 Task: Add a condition where "Channel Is Slack direct message" in unsolved tickets in your groups.
Action: Mouse moved to (141, 423)
Screenshot: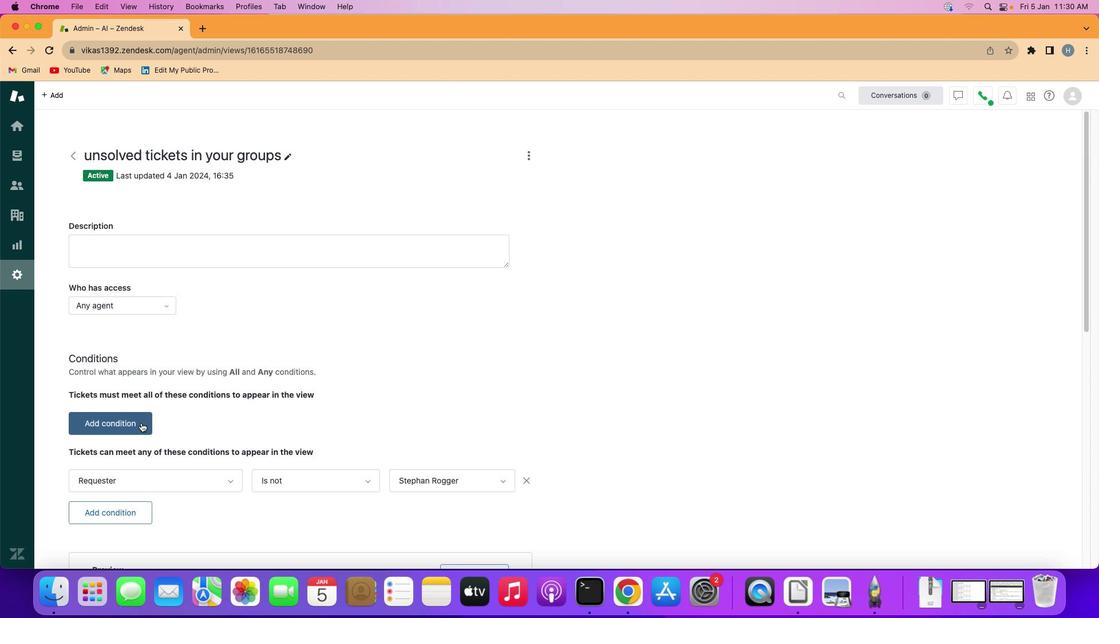 
Action: Mouse pressed left at (141, 423)
Screenshot: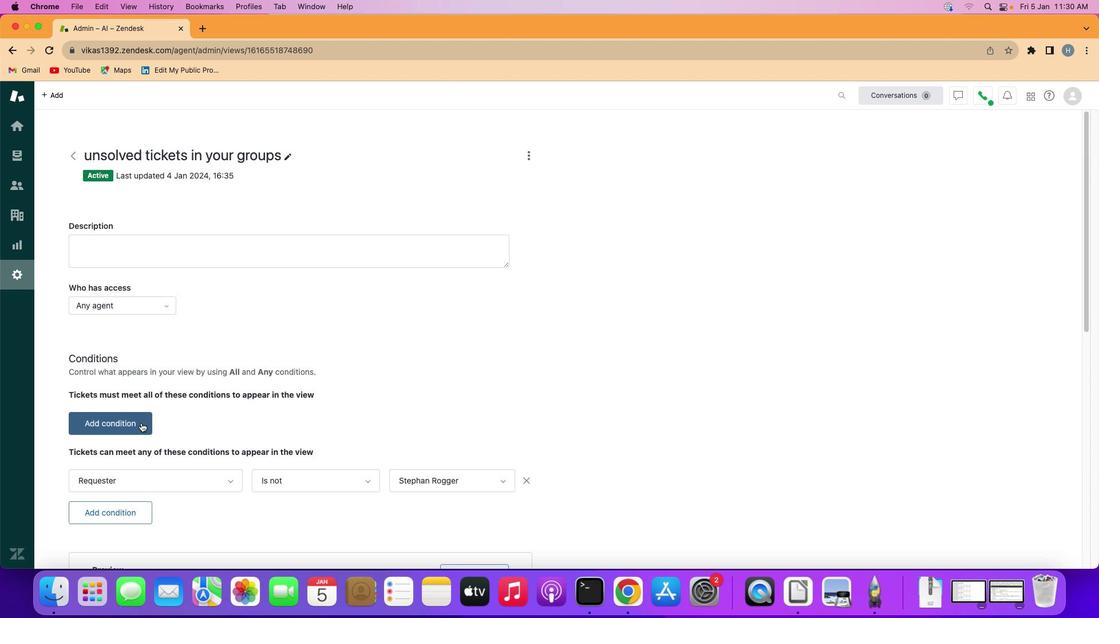 
Action: Mouse moved to (187, 427)
Screenshot: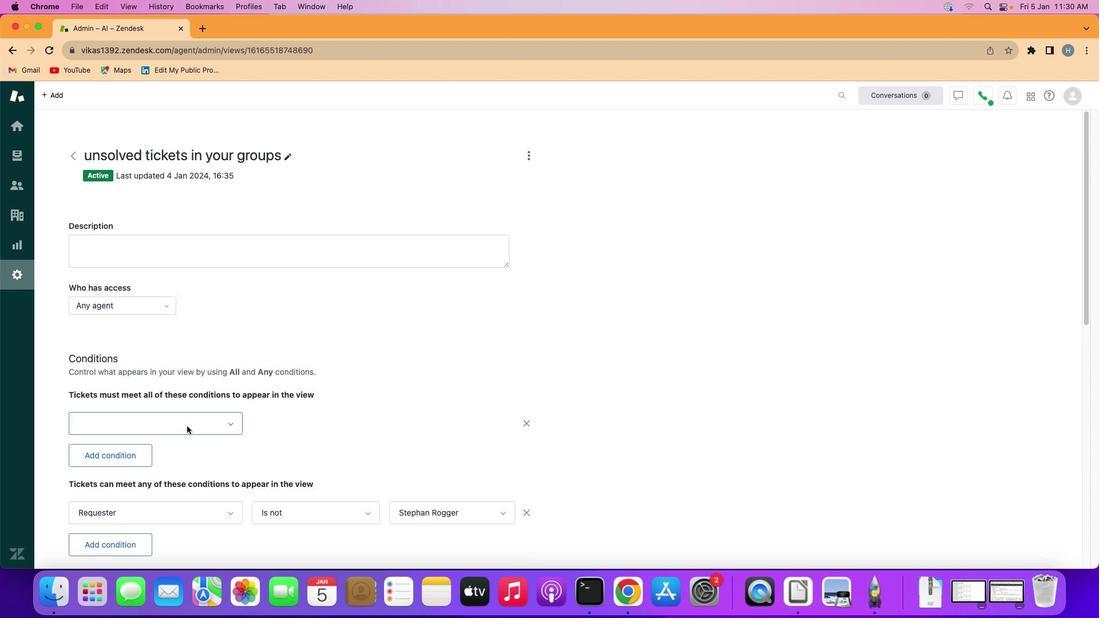 
Action: Mouse pressed left at (187, 427)
Screenshot: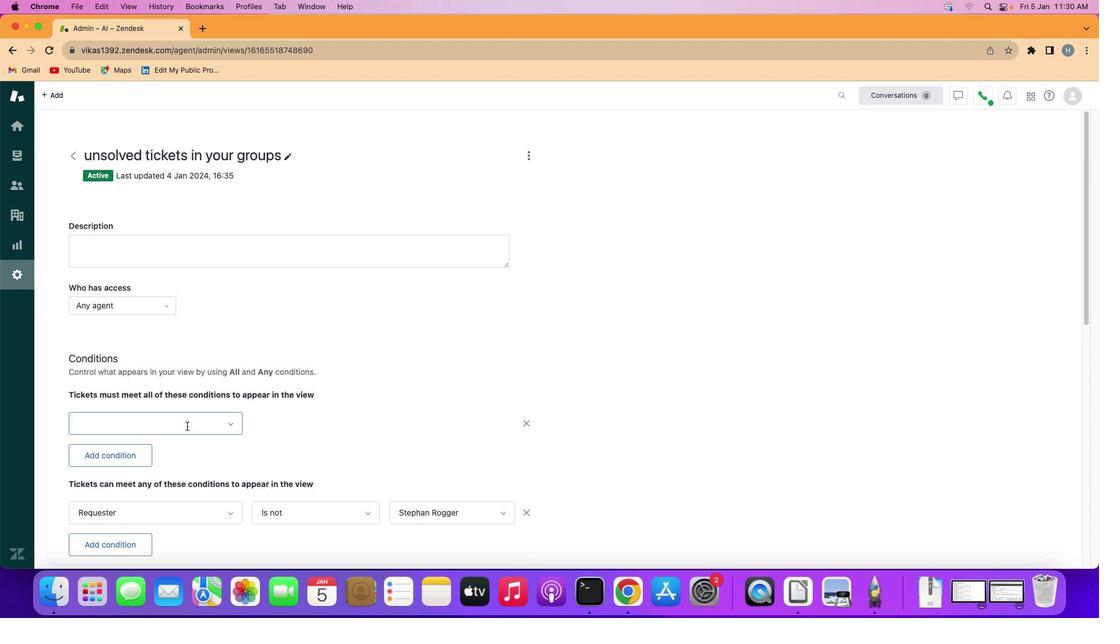 
Action: Mouse moved to (164, 325)
Screenshot: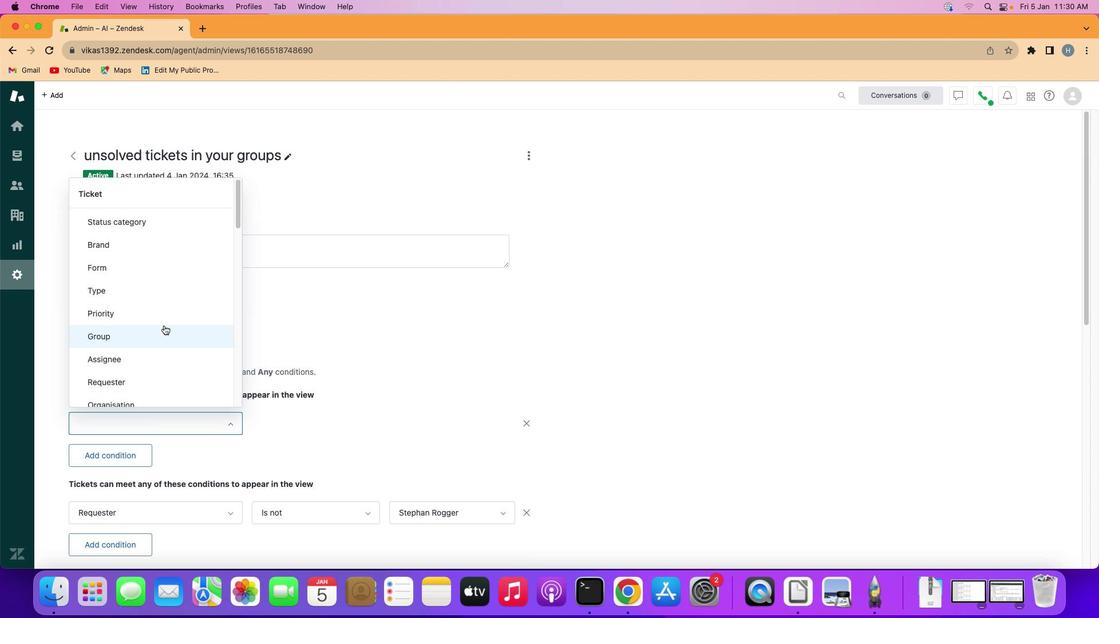 
Action: Mouse scrolled (164, 325) with delta (0, 0)
Screenshot: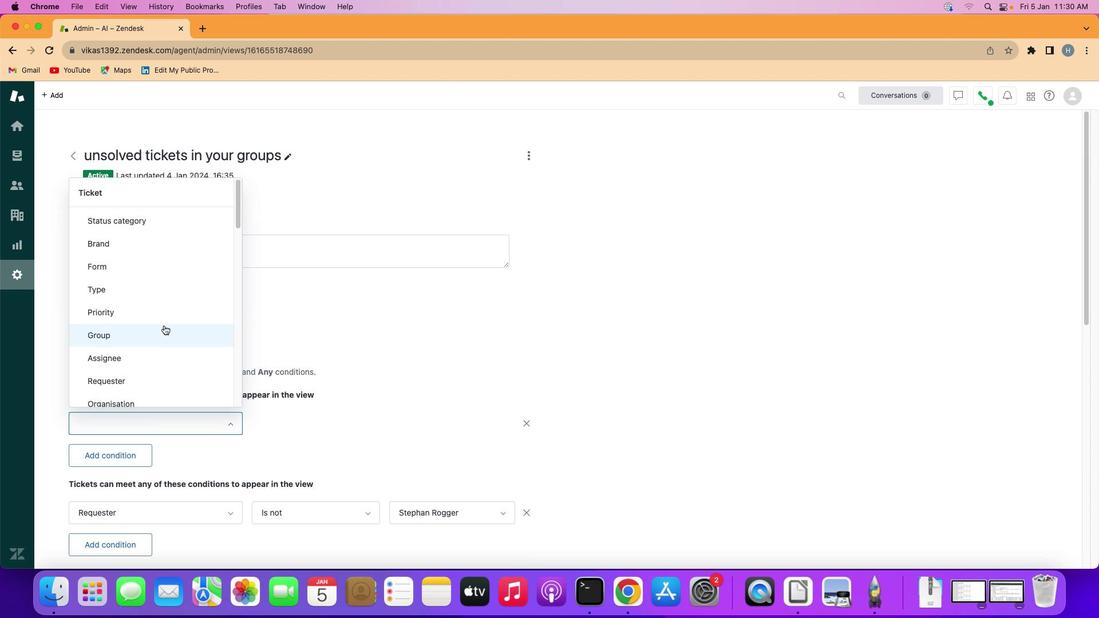 
Action: Mouse scrolled (164, 325) with delta (0, 0)
Screenshot: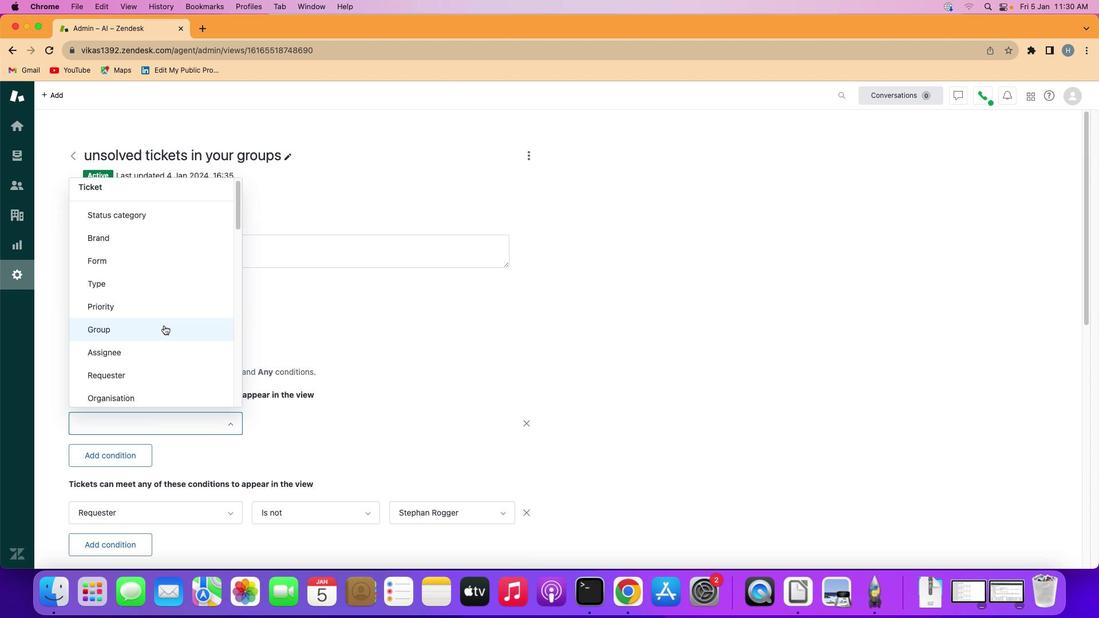 
Action: Mouse scrolled (164, 325) with delta (0, 0)
Screenshot: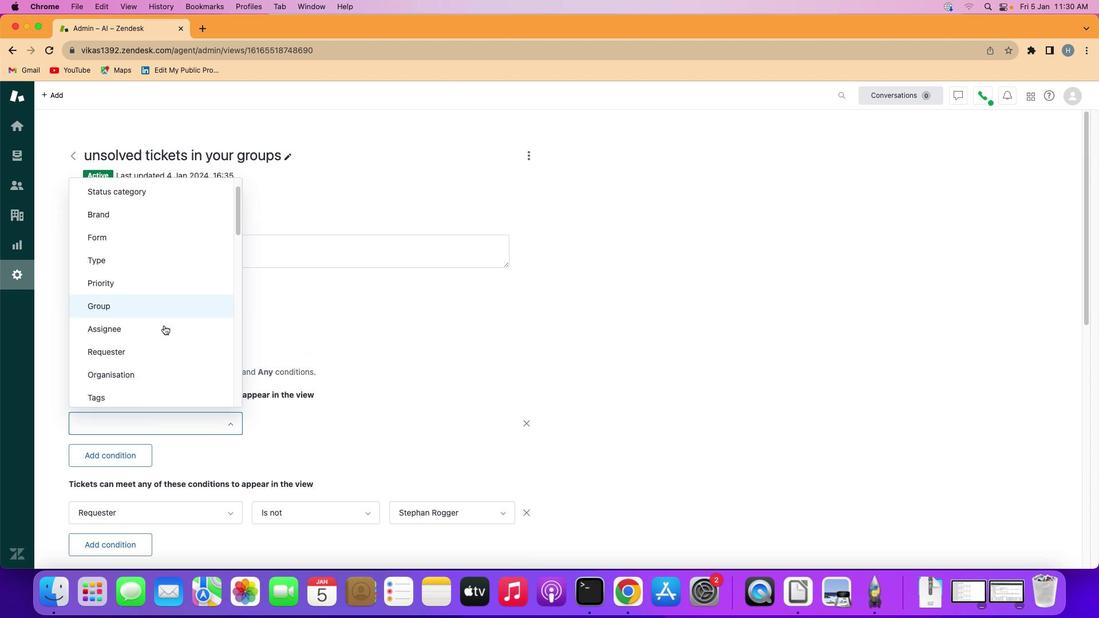 
Action: Mouse scrolled (164, 325) with delta (0, 0)
Screenshot: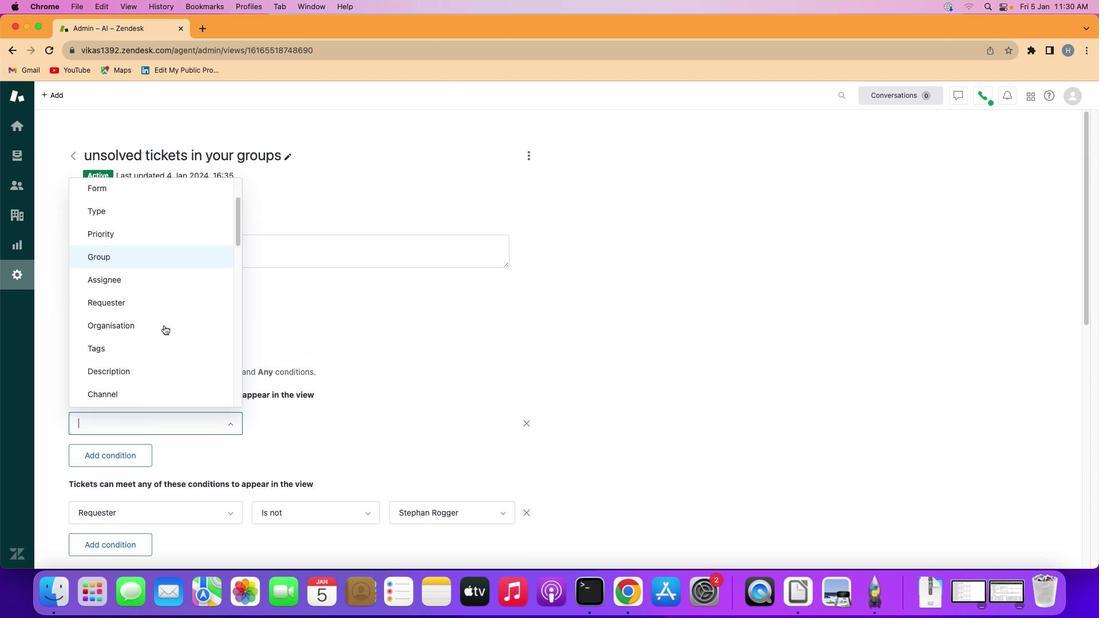
Action: Mouse scrolled (164, 325) with delta (0, 0)
Screenshot: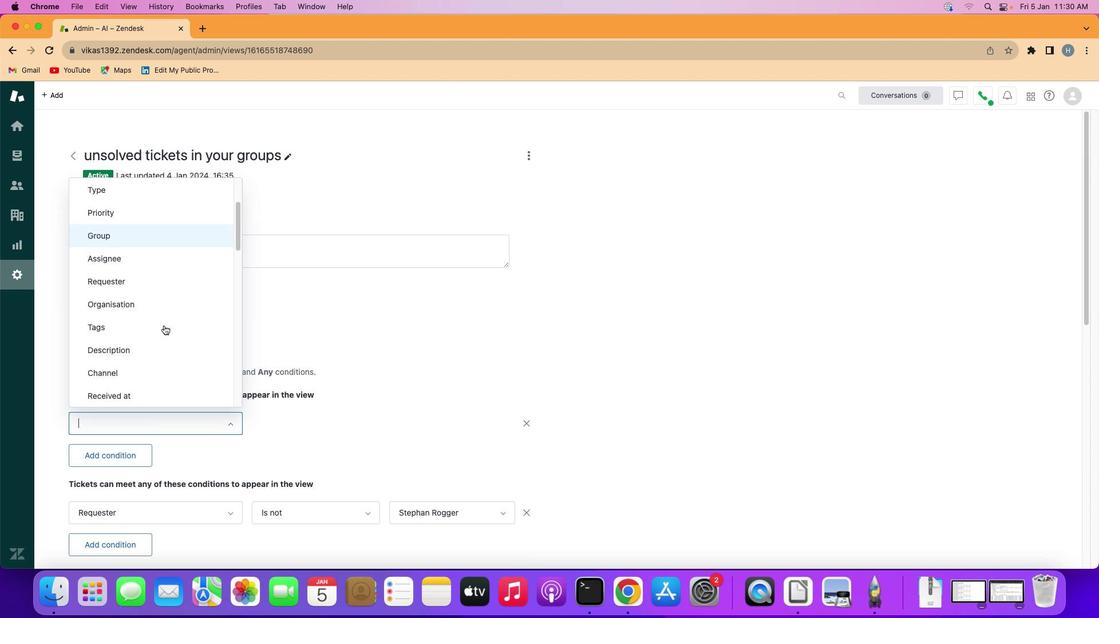 
Action: Mouse scrolled (164, 325) with delta (0, 0)
Screenshot: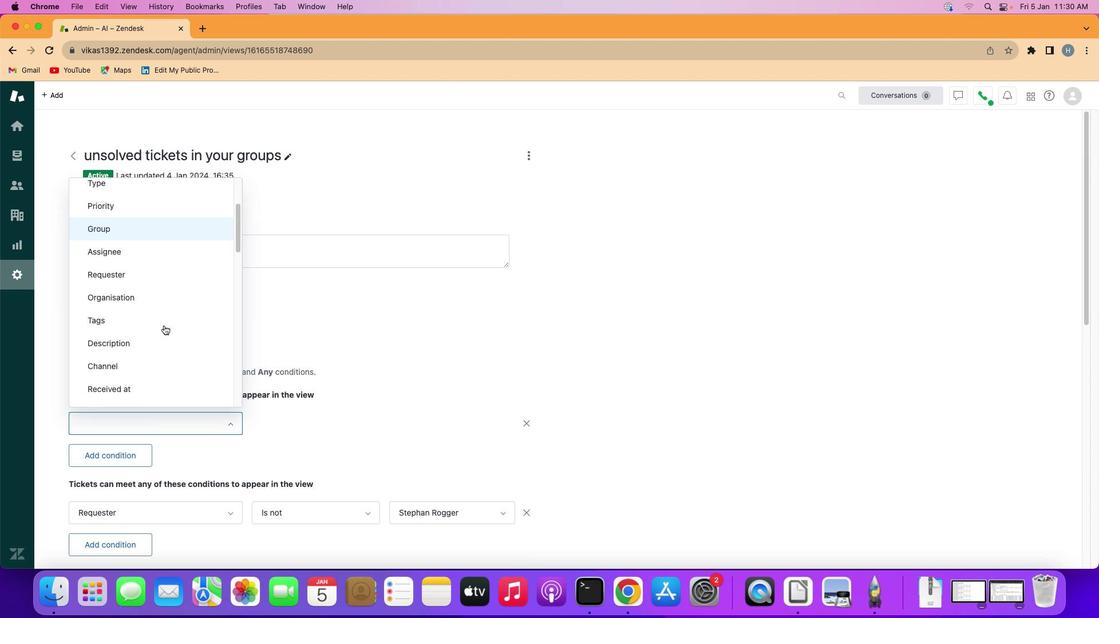 
Action: Mouse scrolled (164, 325) with delta (0, 0)
Screenshot: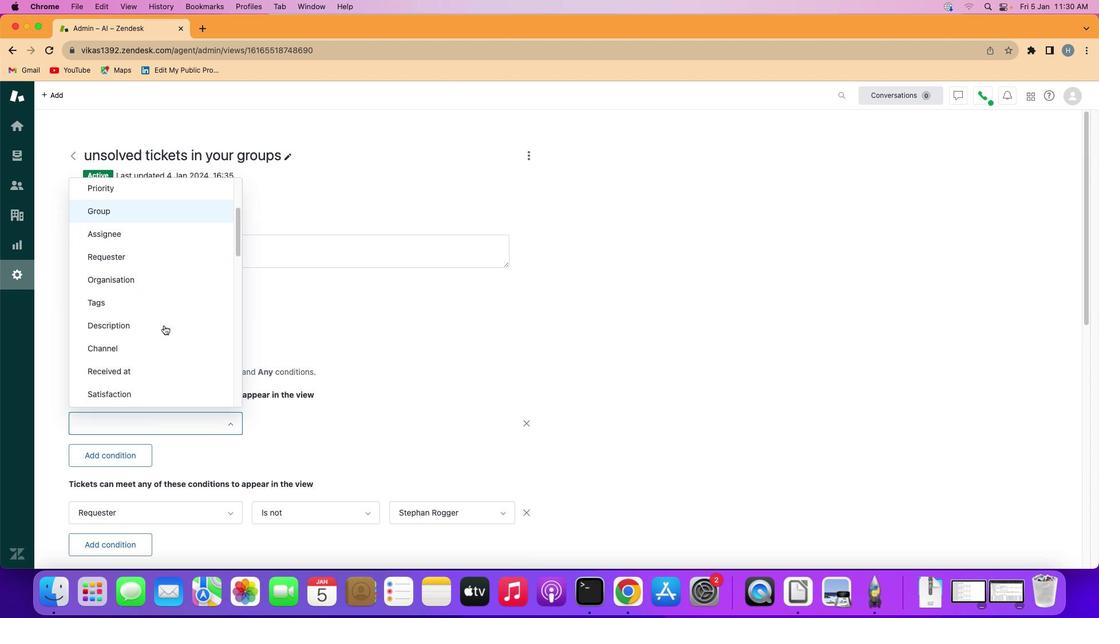 
Action: Mouse scrolled (164, 325) with delta (0, 0)
Screenshot: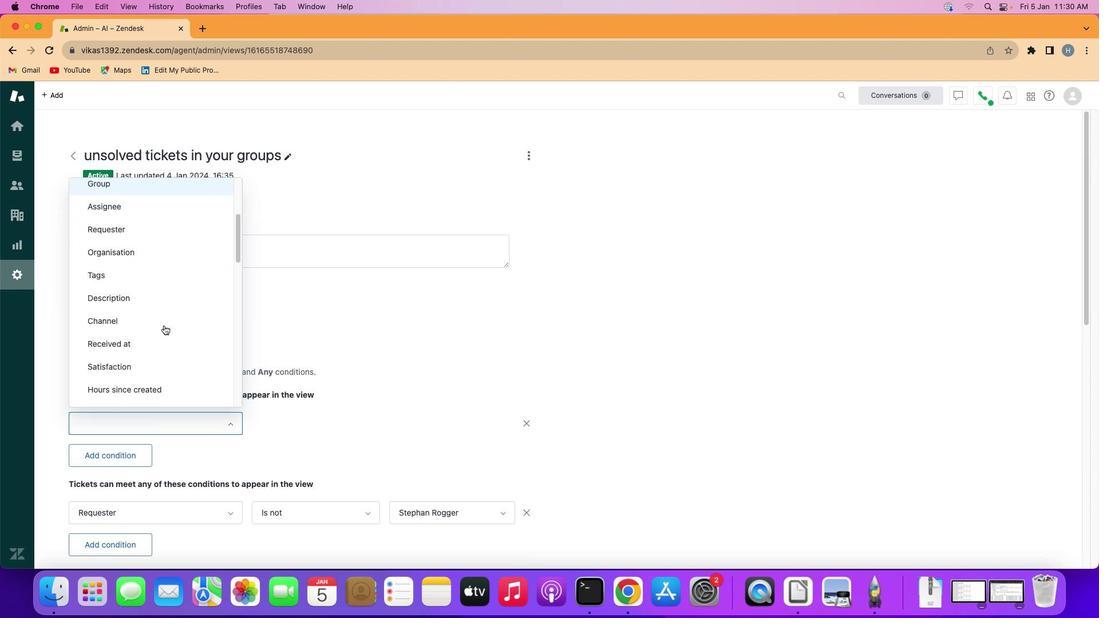 
Action: Mouse scrolled (164, 325) with delta (0, 0)
Screenshot: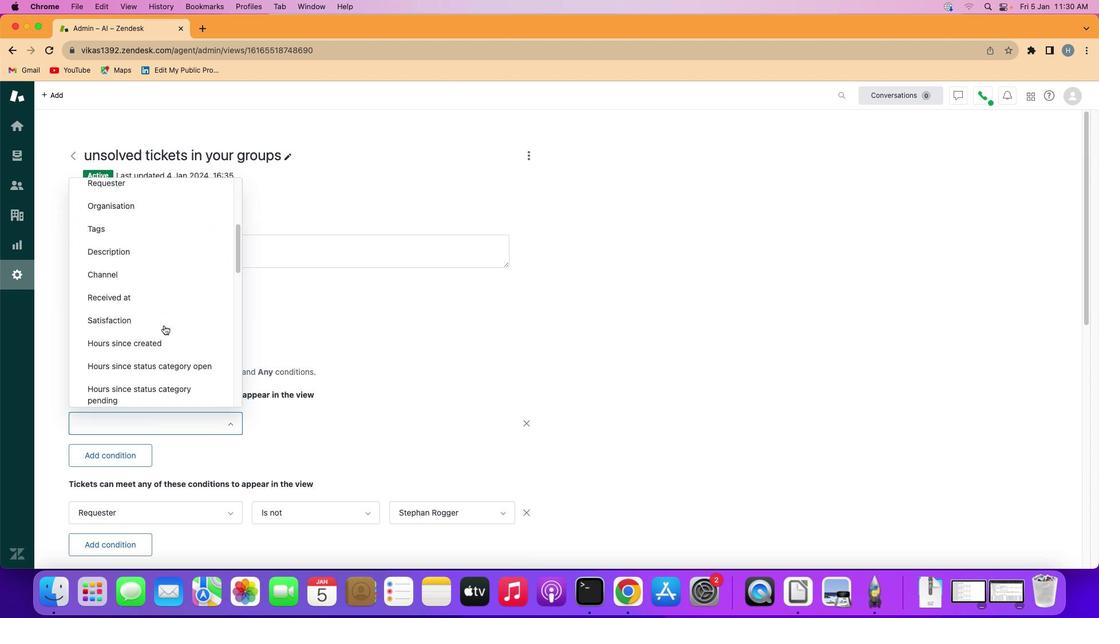 
Action: Mouse moved to (170, 248)
Screenshot: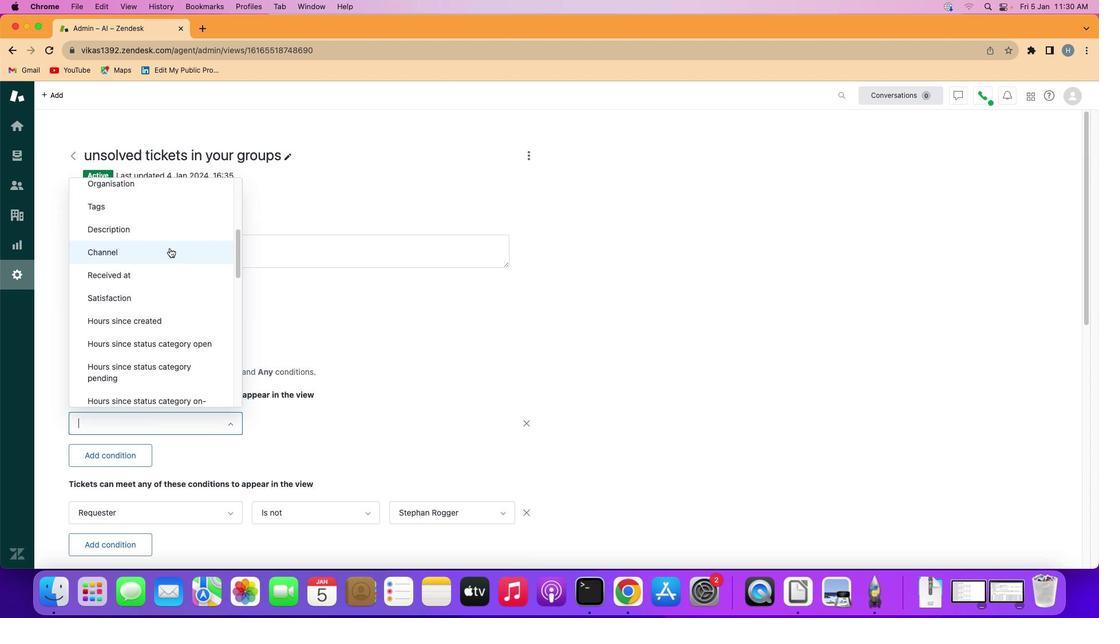 
Action: Mouse pressed left at (170, 248)
Screenshot: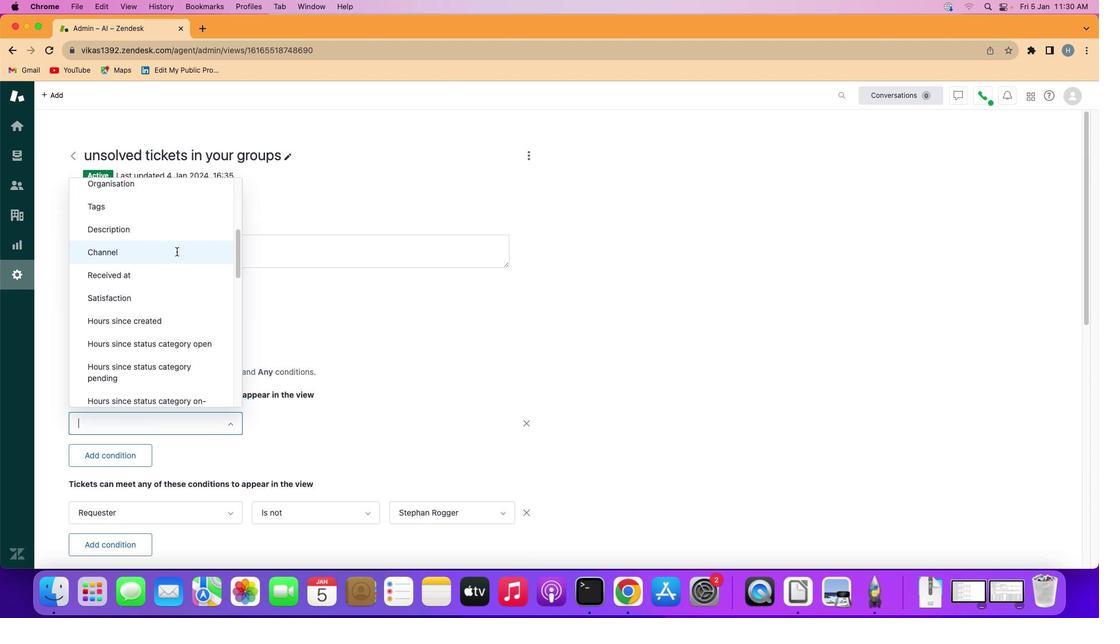 
Action: Mouse moved to (316, 429)
Screenshot: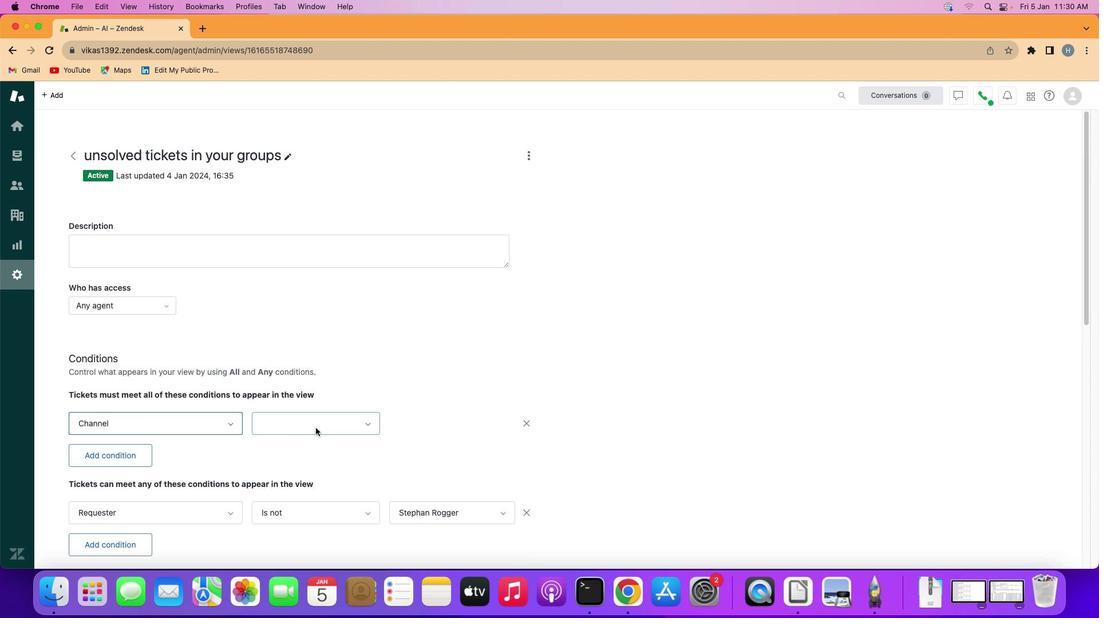 
Action: Mouse pressed left at (316, 429)
Screenshot: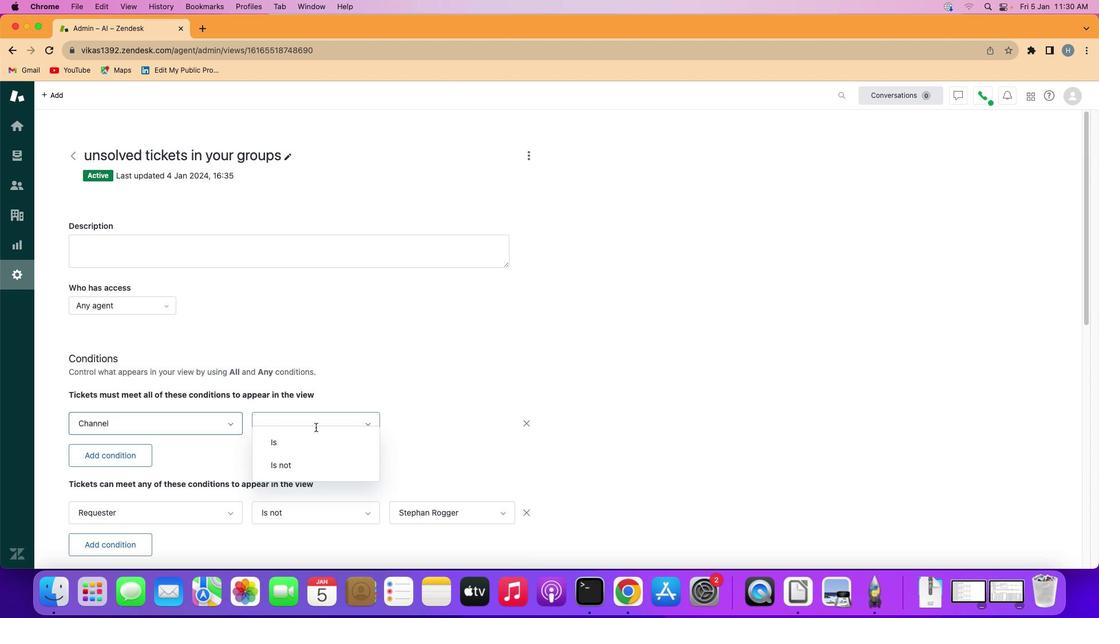 
Action: Mouse moved to (309, 447)
Screenshot: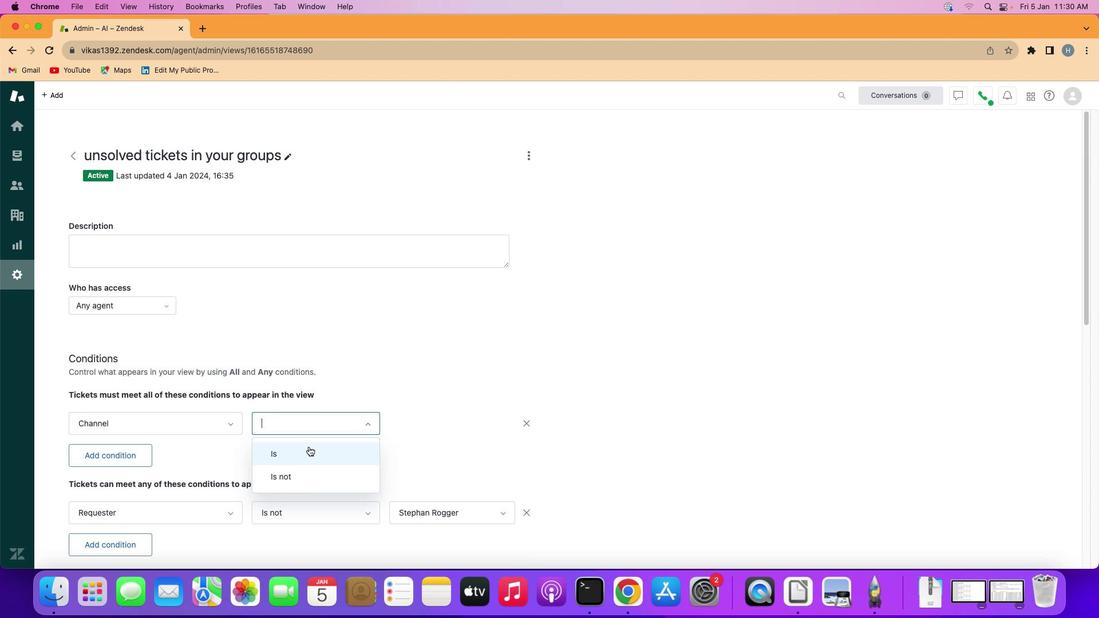
Action: Mouse pressed left at (309, 447)
Screenshot: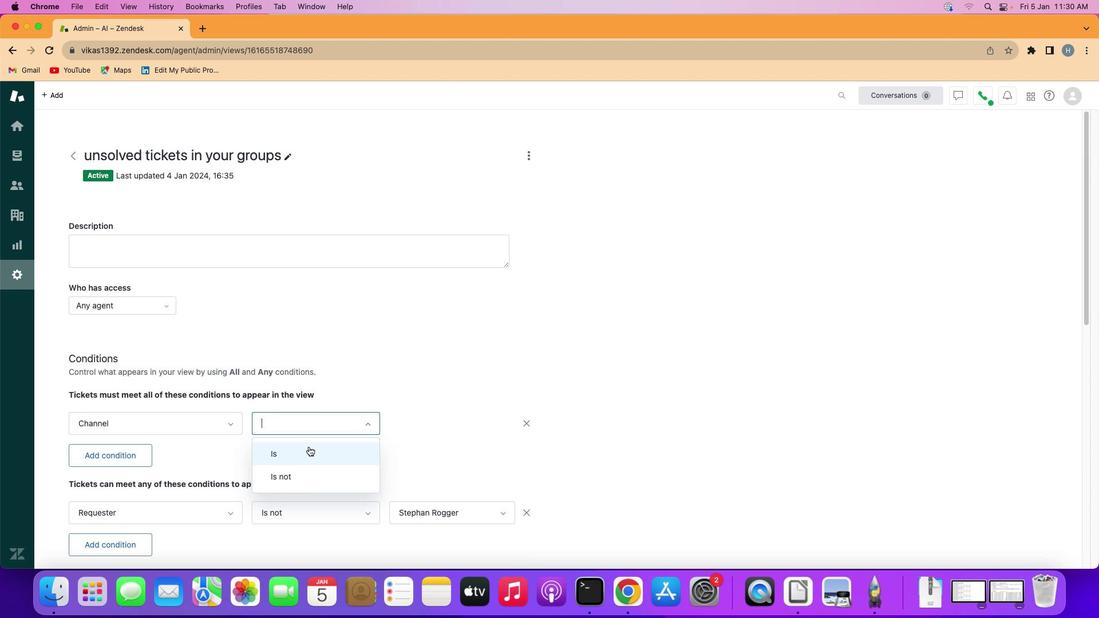
Action: Mouse moved to (447, 423)
Screenshot: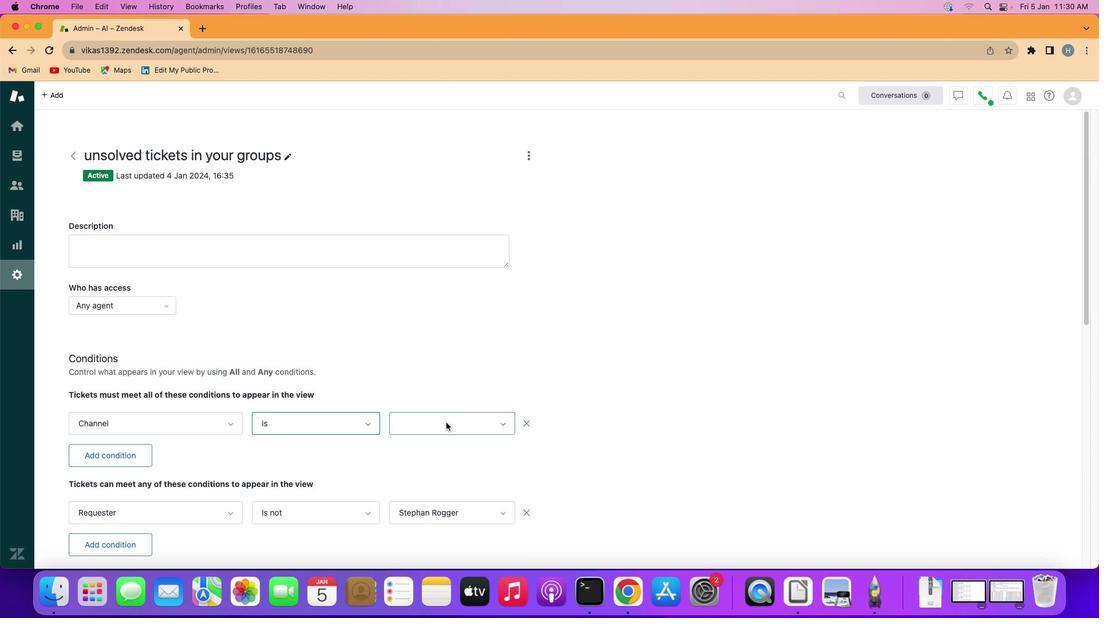 
Action: Mouse pressed left at (447, 423)
Screenshot: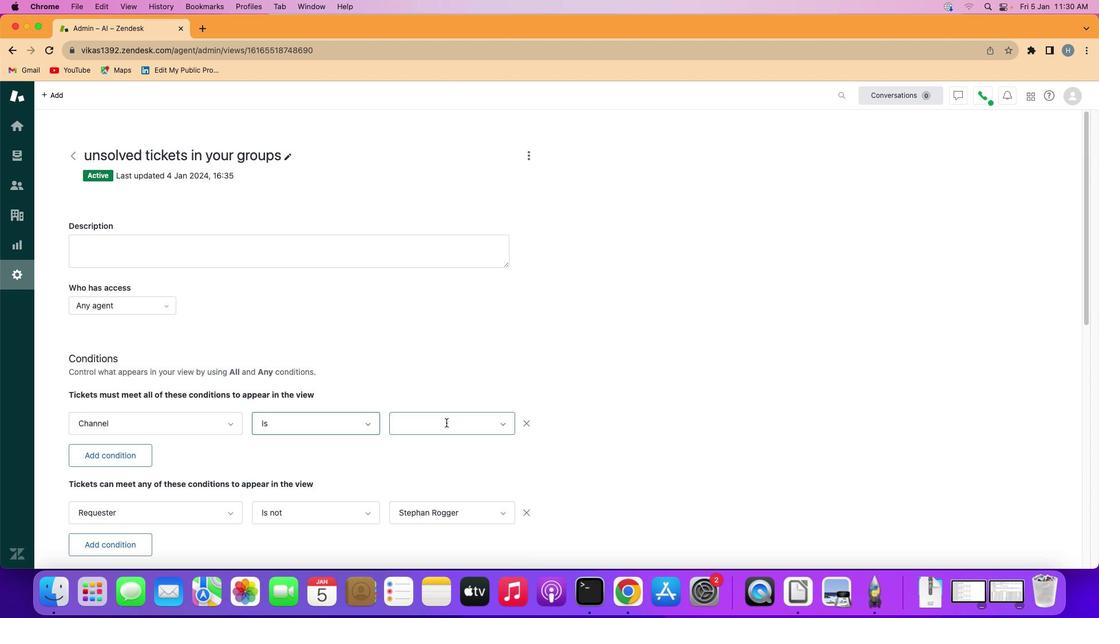 
Action: Mouse moved to (456, 316)
Screenshot: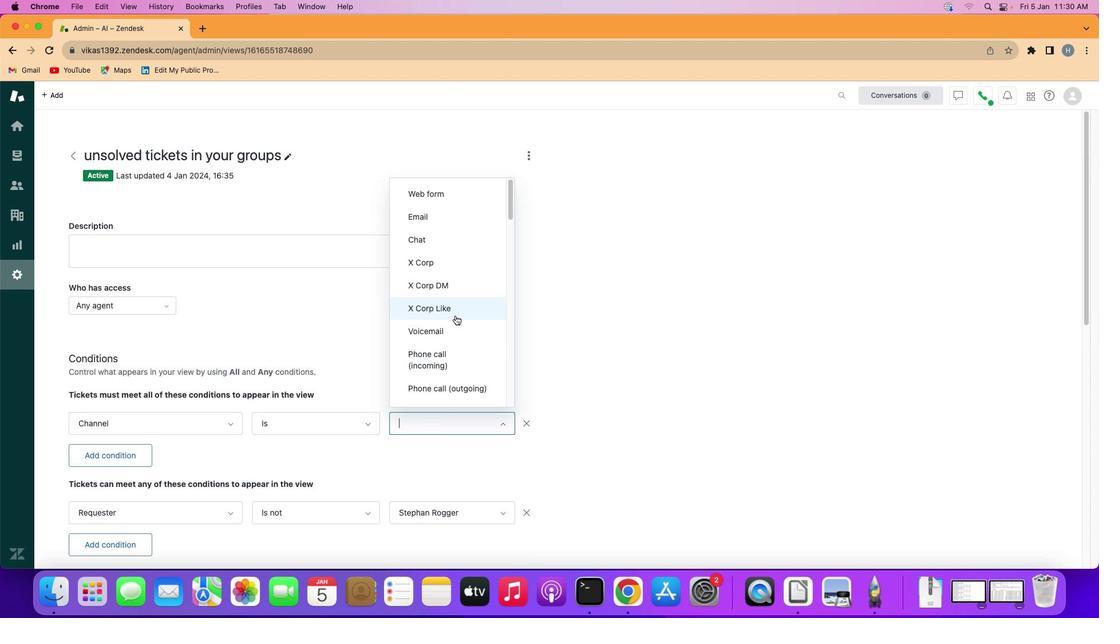 
Action: Mouse scrolled (456, 316) with delta (0, 0)
Screenshot: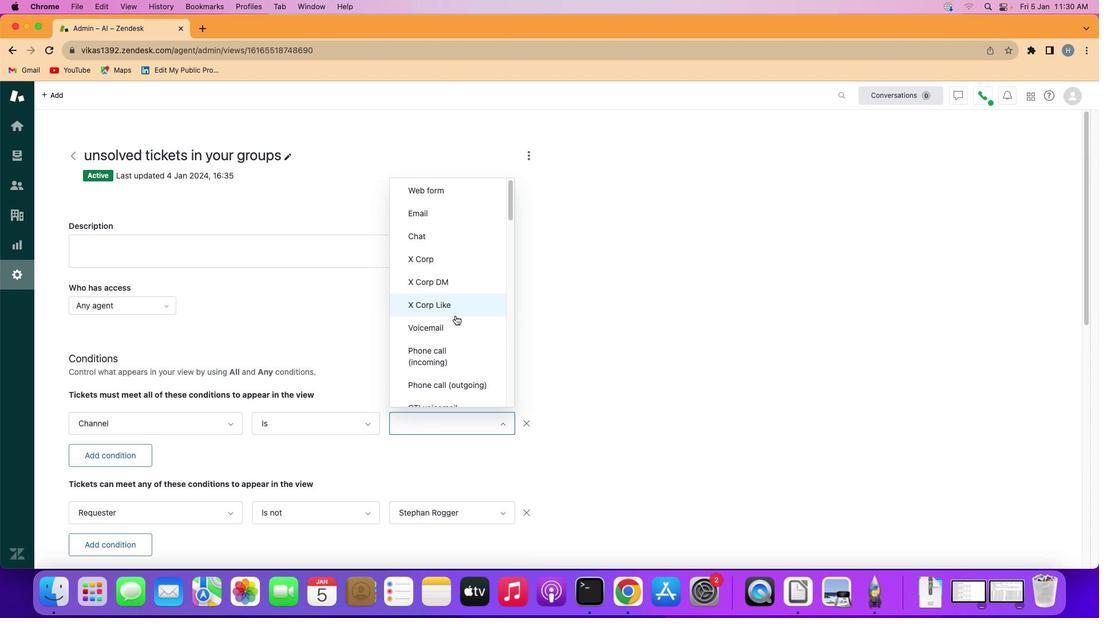 
Action: Mouse scrolled (456, 316) with delta (0, 1)
Screenshot: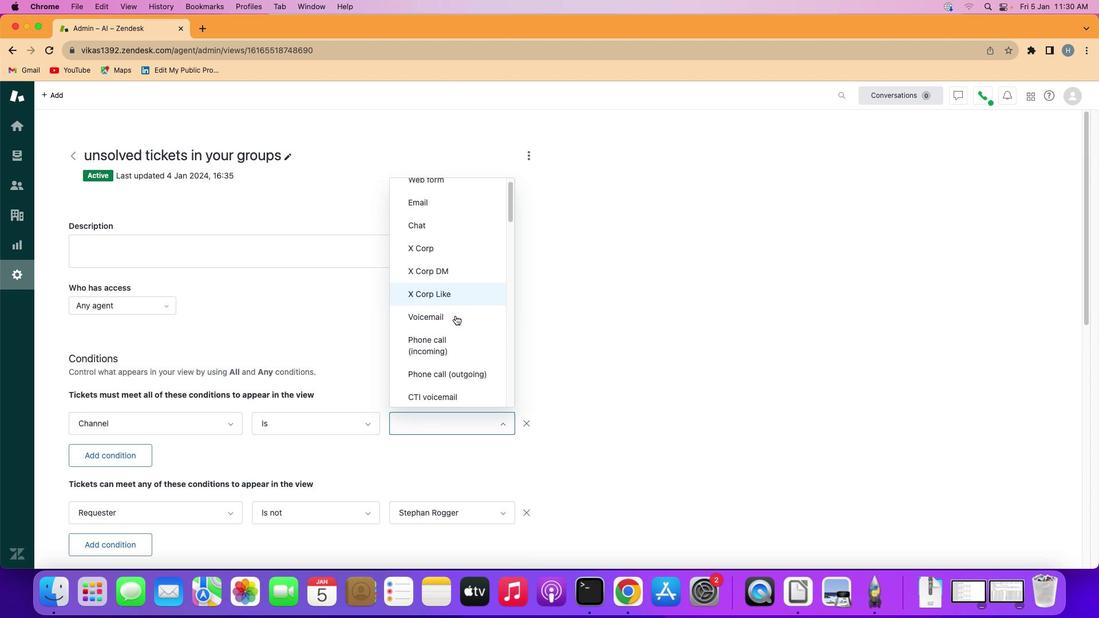 
Action: Mouse scrolled (456, 316) with delta (0, 0)
Screenshot: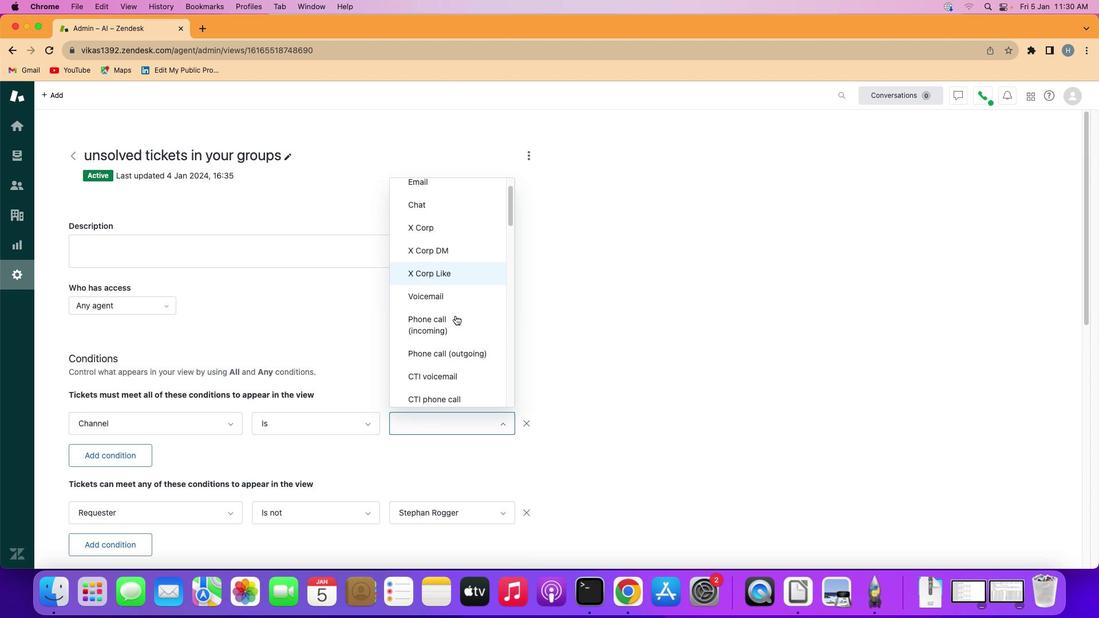 
Action: Mouse scrolled (456, 316) with delta (0, 0)
Screenshot: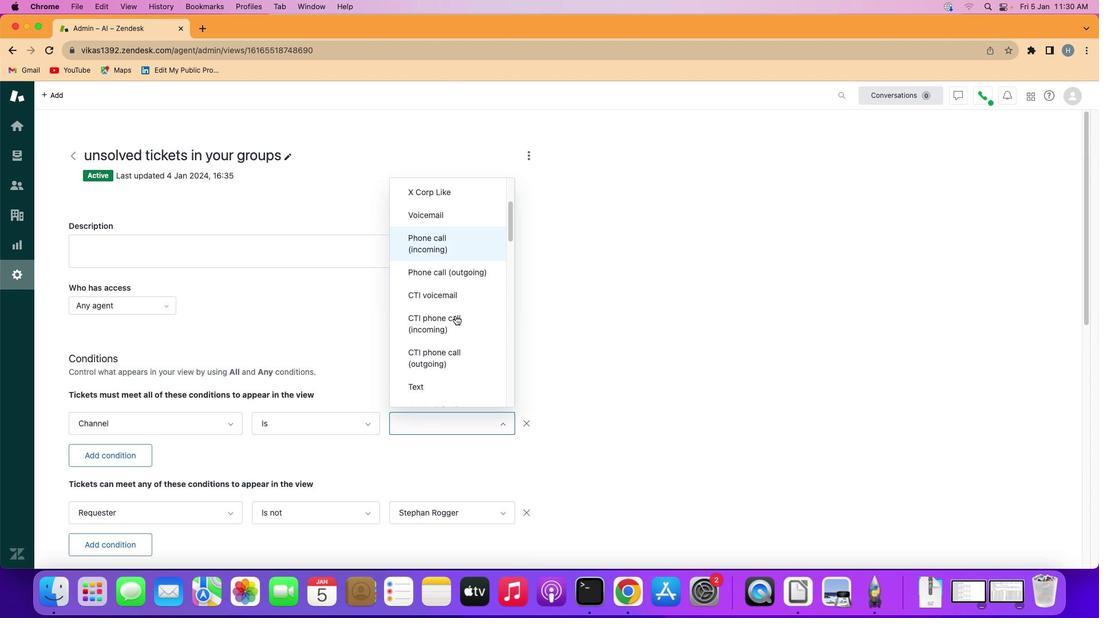 
Action: Mouse moved to (456, 316)
Screenshot: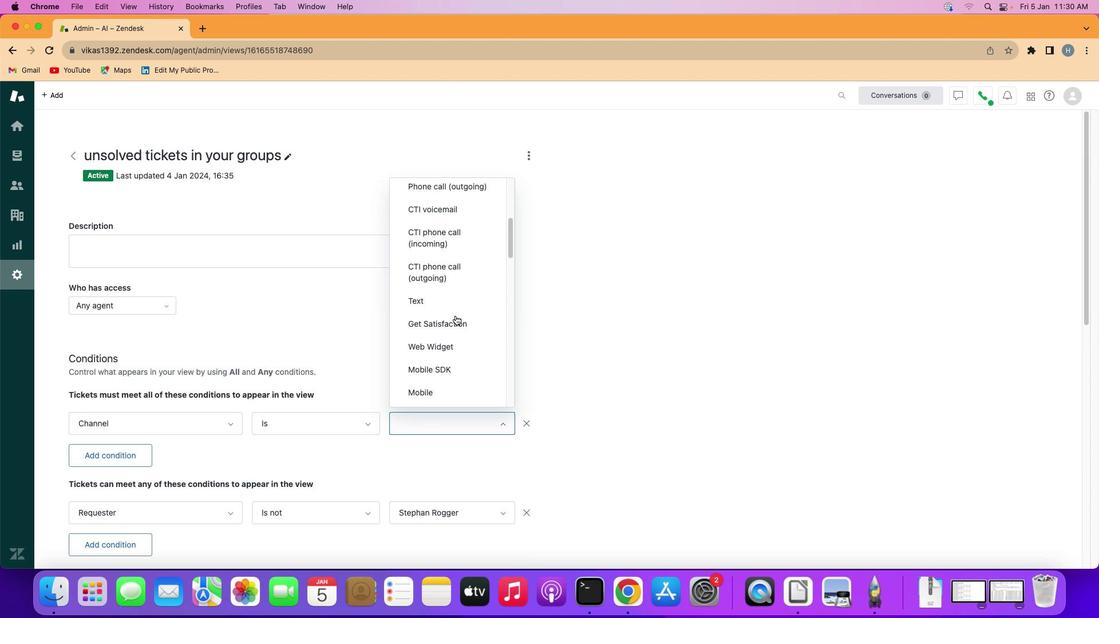 
Action: Mouse scrolled (456, 316) with delta (0, -1)
Screenshot: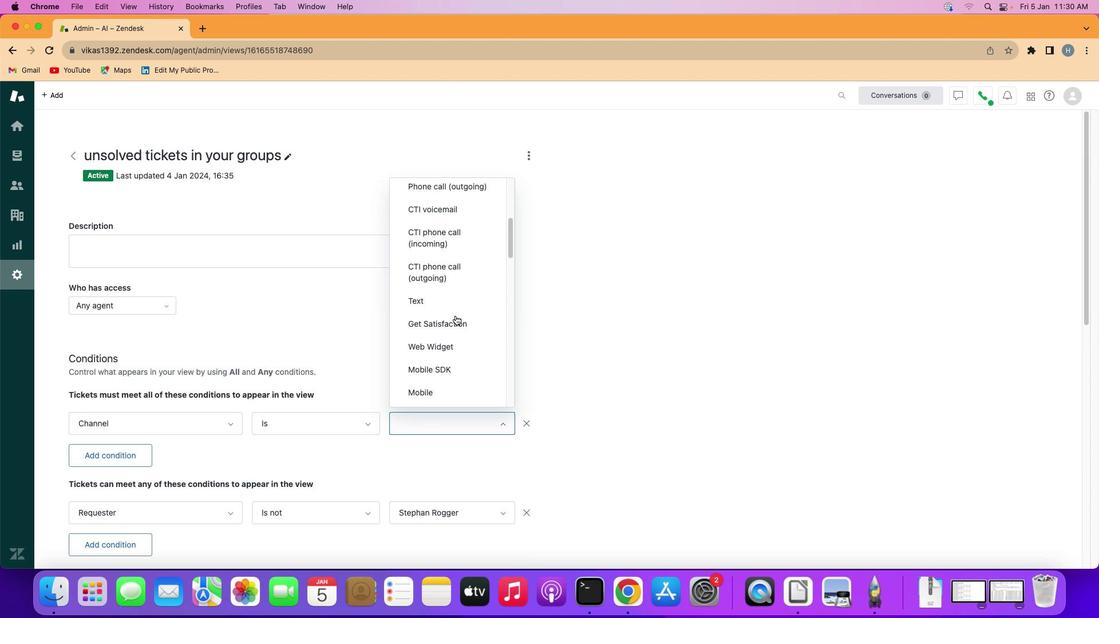 
Action: Mouse scrolled (456, 316) with delta (0, 0)
Screenshot: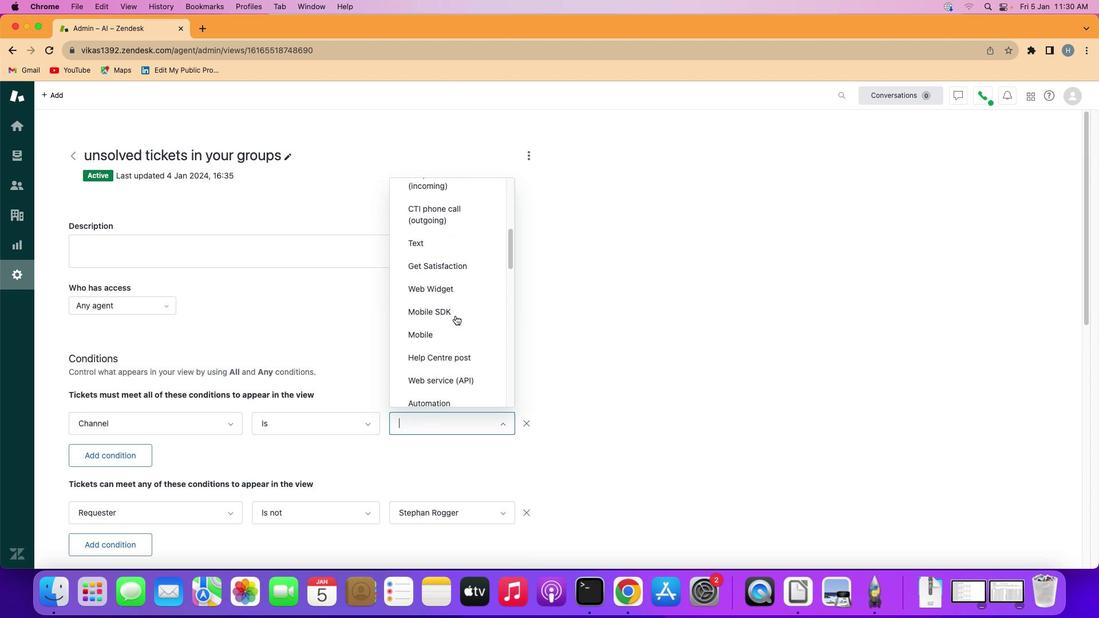 
Action: Mouse scrolled (456, 316) with delta (0, 0)
Screenshot: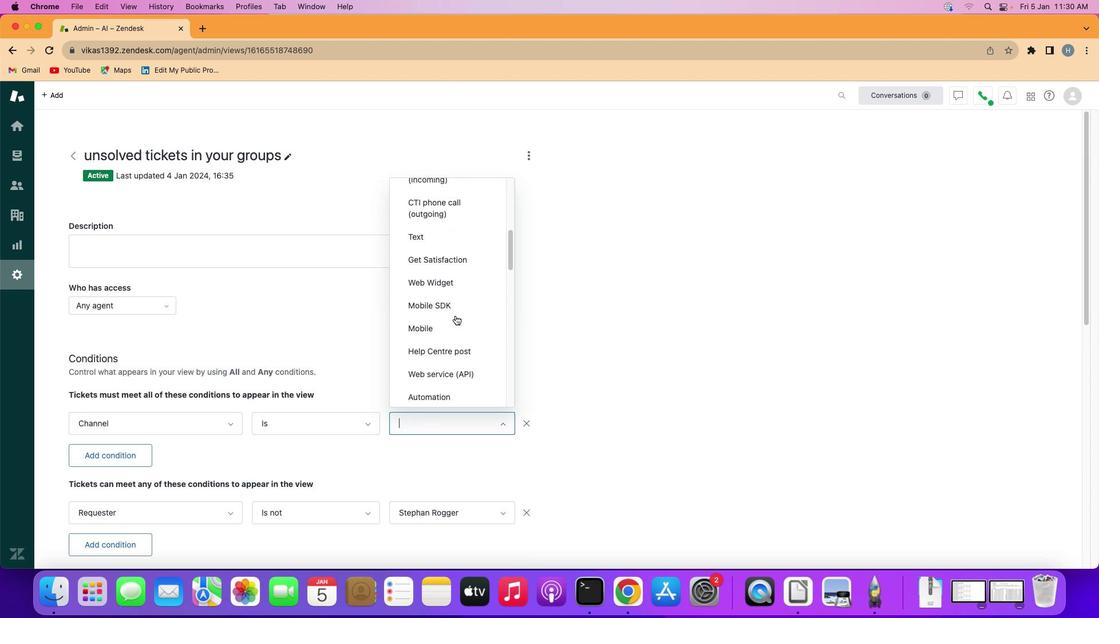 
Action: Mouse scrolled (456, 316) with delta (0, 0)
Screenshot: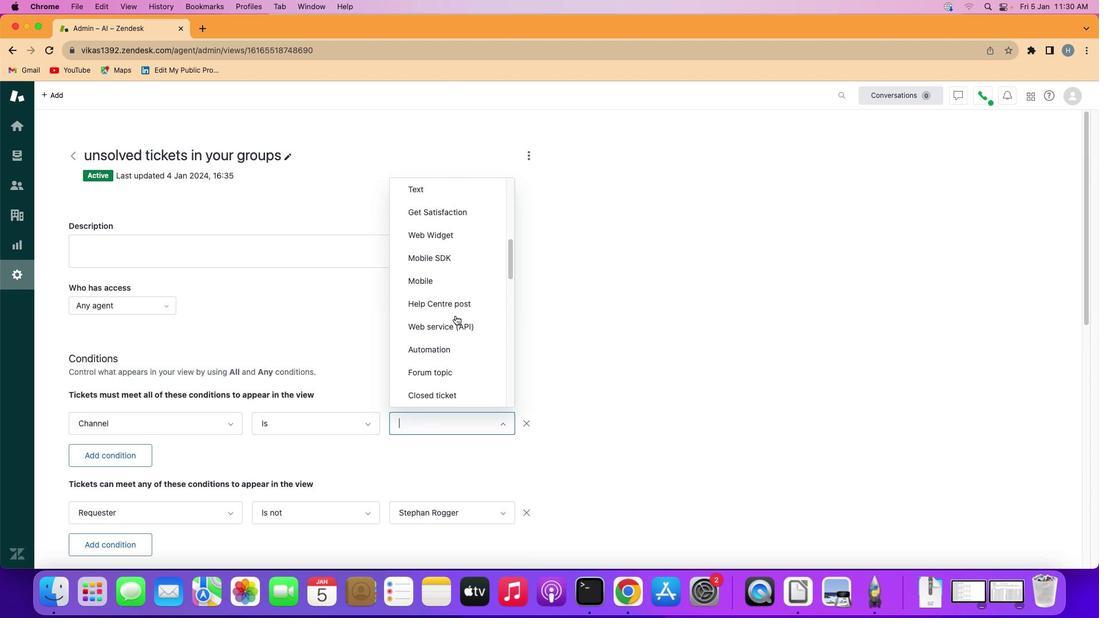 
Action: Mouse scrolled (456, 316) with delta (0, 0)
Screenshot: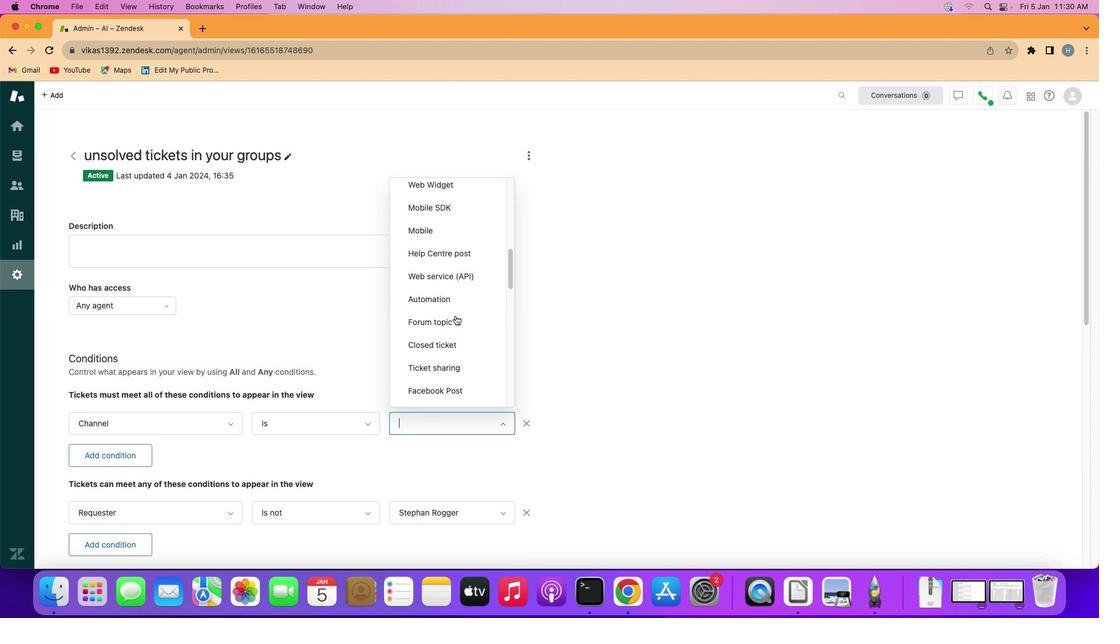 
Action: Mouse scrolled (456, 316) with delta (0, 0)
Screenshot: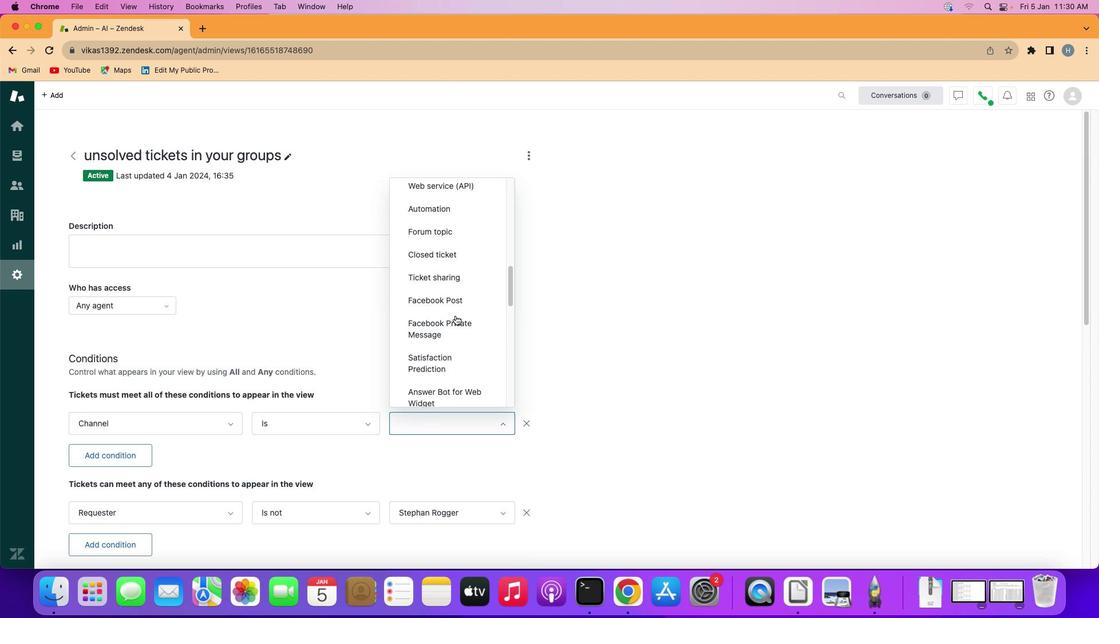 
Action: Mouse scrolled (456, 316) with delta (0, 0)
Screenshot: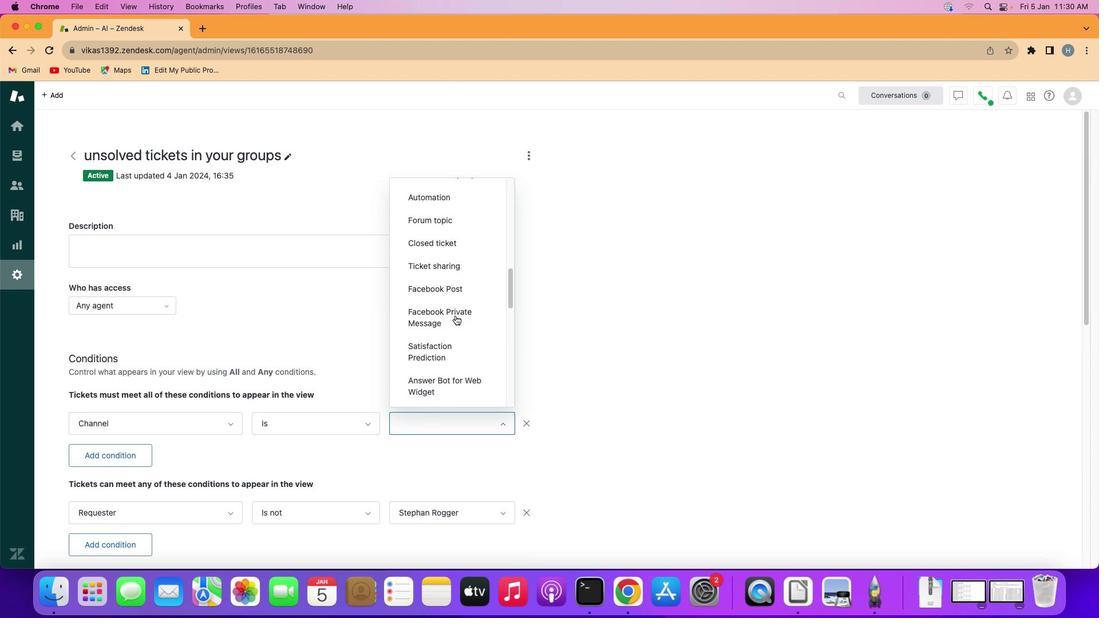 
Action: Mouse scrolled (456, 316) with delta (0, 1)
Screenshot: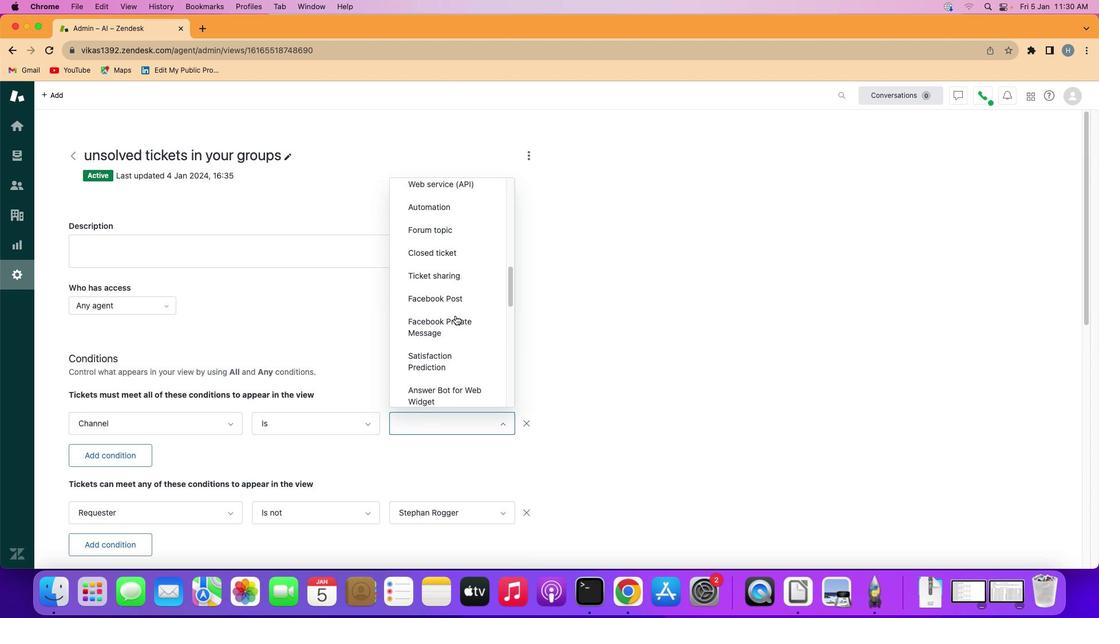 
Action: Mouse scrolled (456, 316) with delta (0, 0)
Screenshot: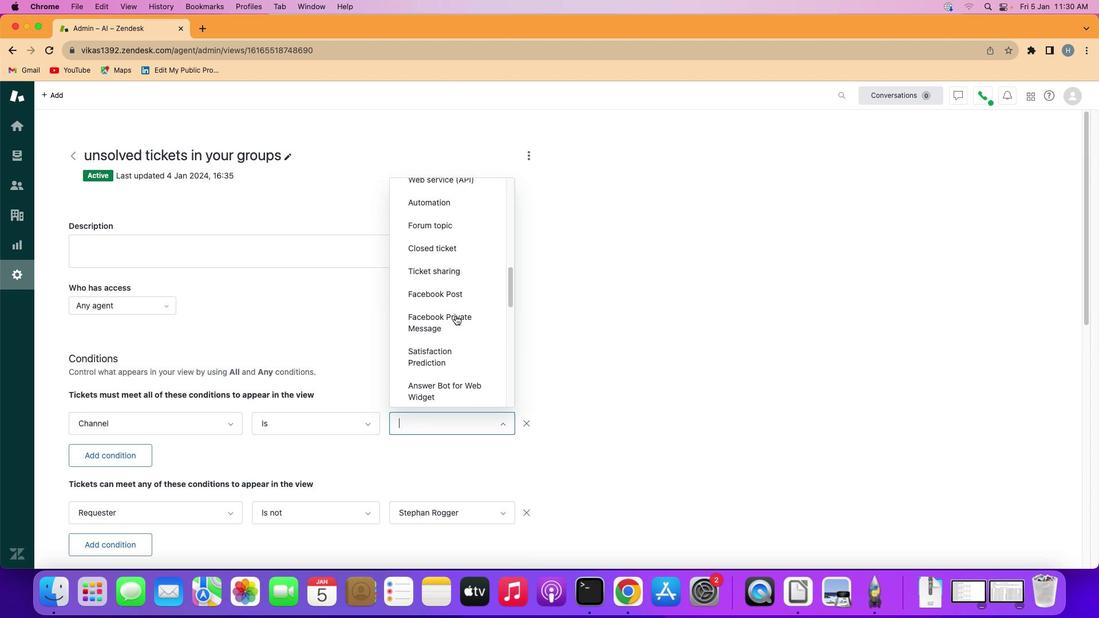 
Action: Mouse moved to (452, 321)
Screenshot: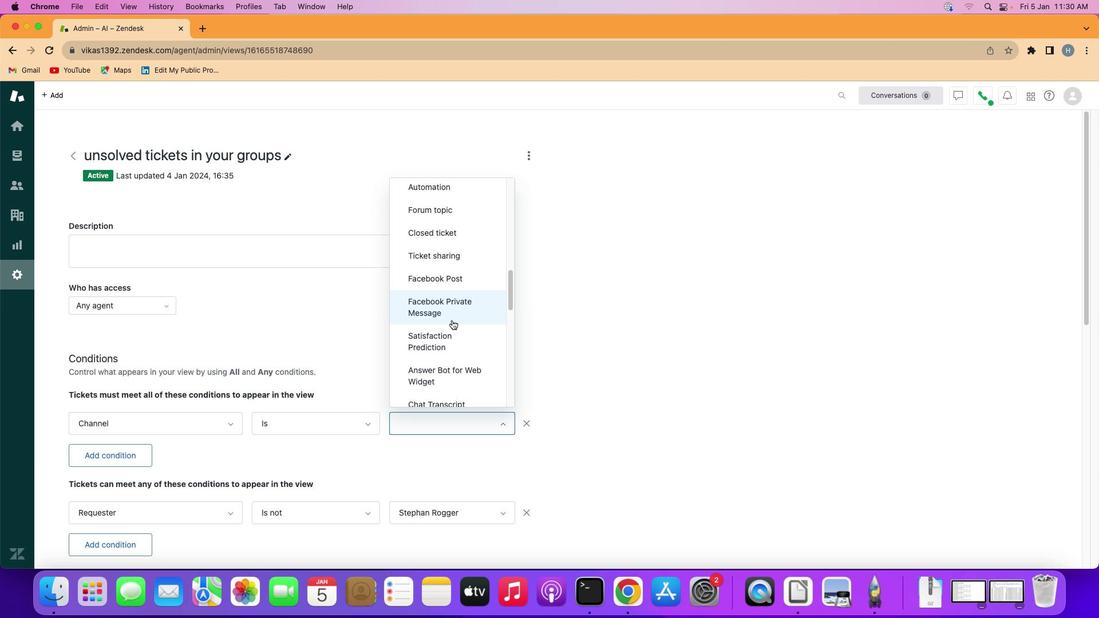 
Action: Mouse scrolled (452, 321) with delta (0, 0)
Screenshot: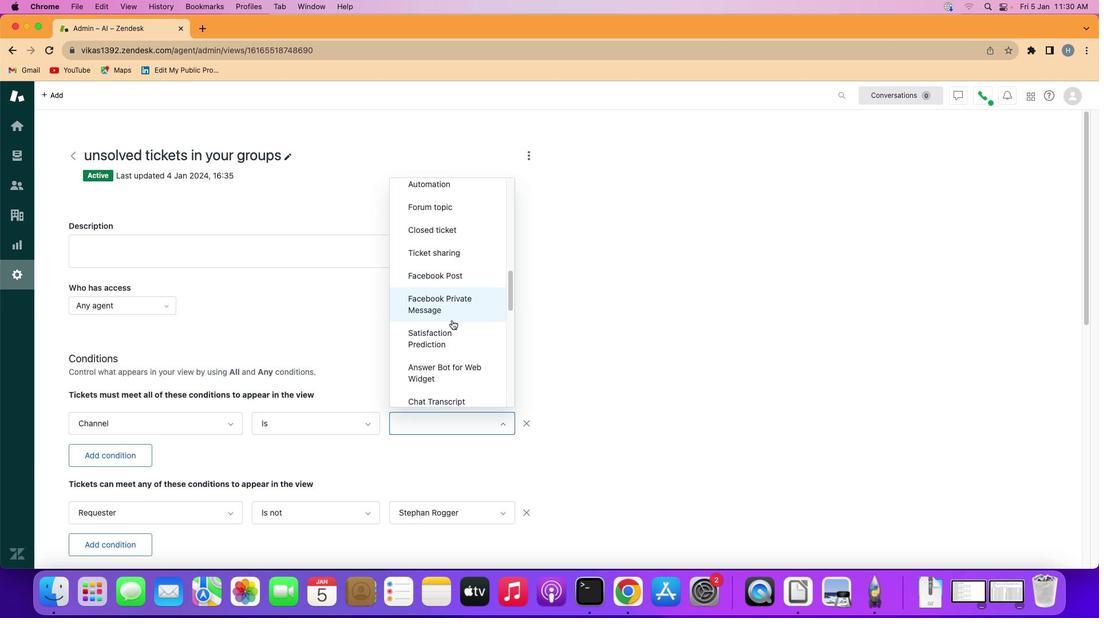 
Action: Mouse scrolled (452, 321) with delta (0, 0)
Screenshot: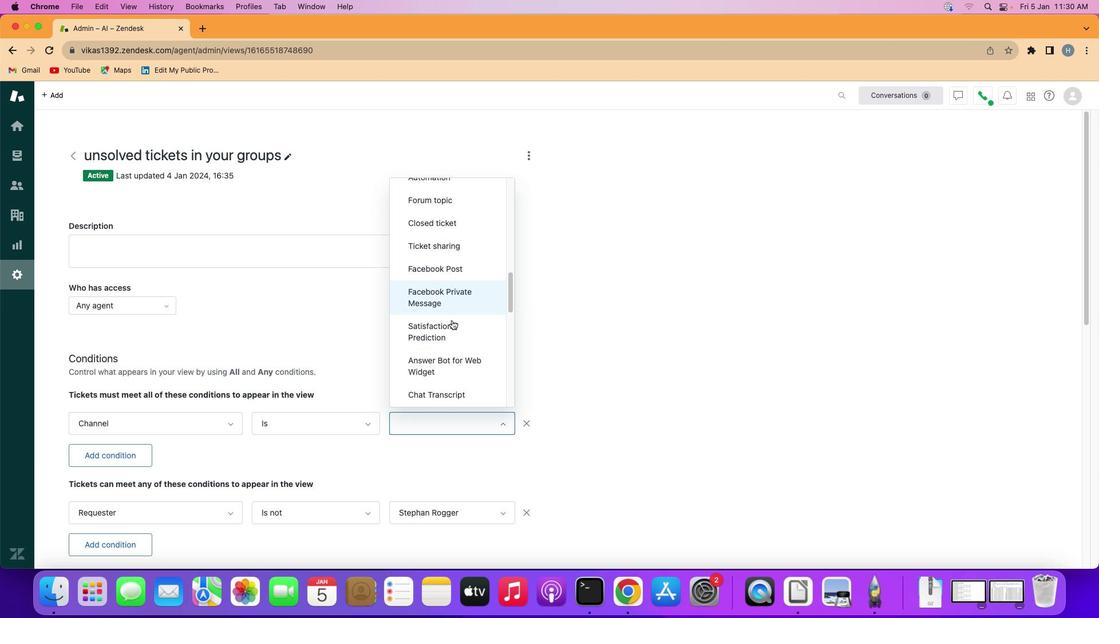 
Action: Mouse scrolled (452, 321) with delta (0, 0)
Screenshot: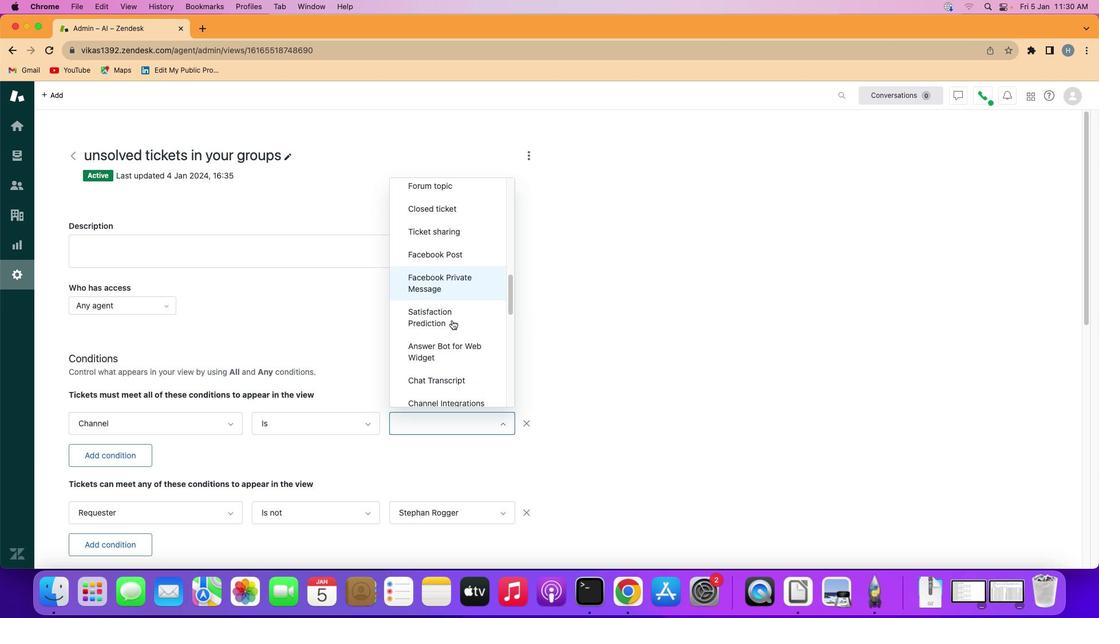 
Action: Mouse scrolled (452, 321) with delta (0, 0)
Screenshot: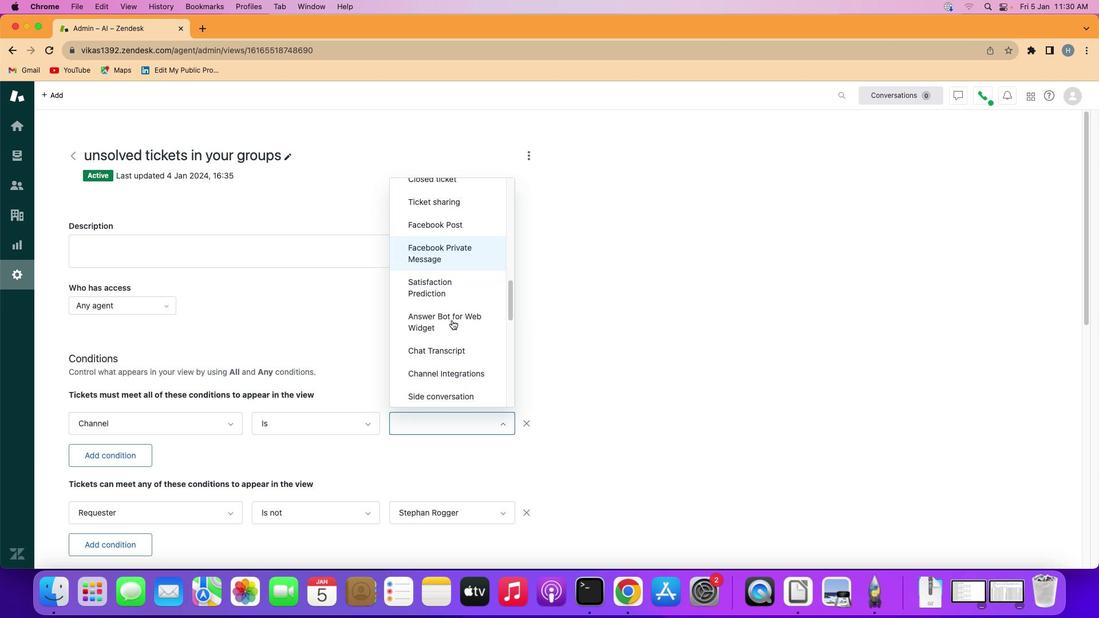 
Action: Mouse scrolled (452, 321) with delta (0, 0)
Screenshot: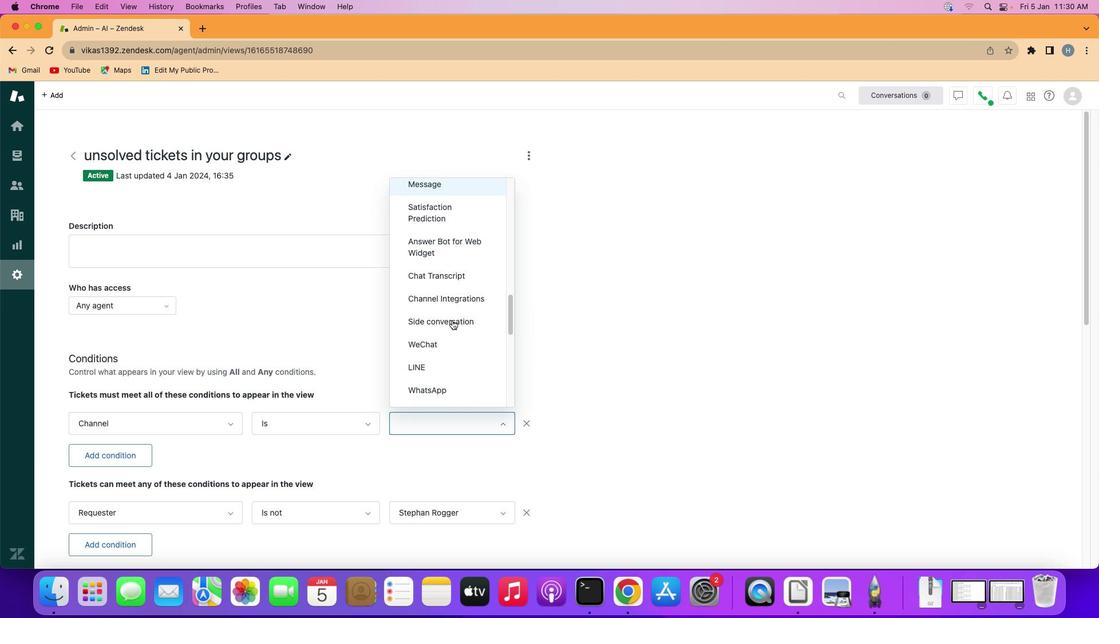 
Action: Mouse scrolled (452, 321) with delta (0, 0)
Screenshot: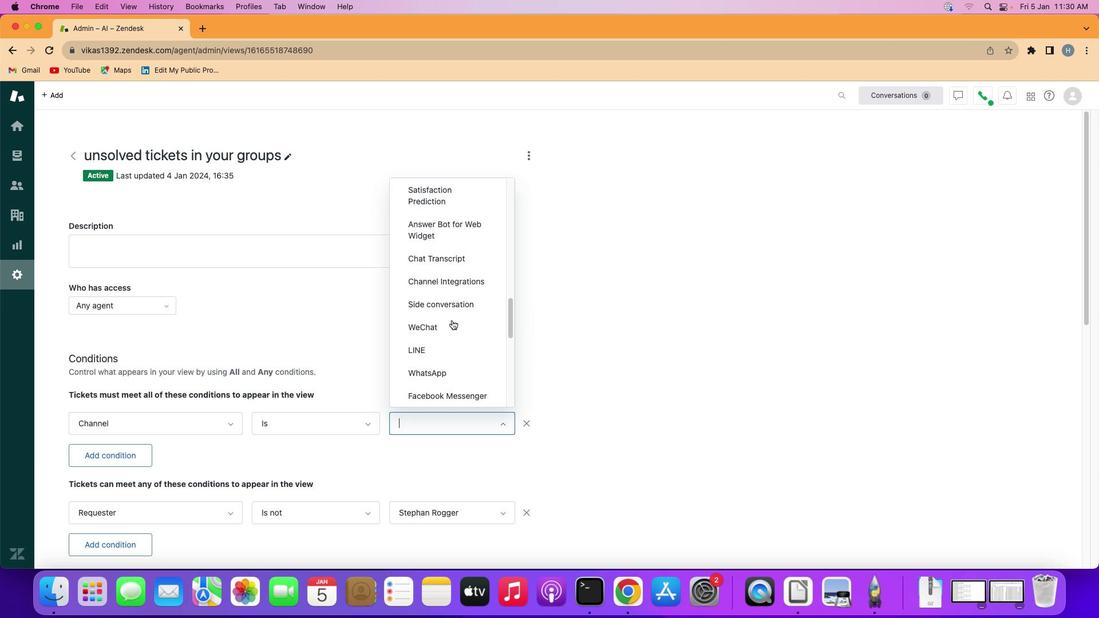 
Action: Mouse moved to (449, 321)
Screenshot: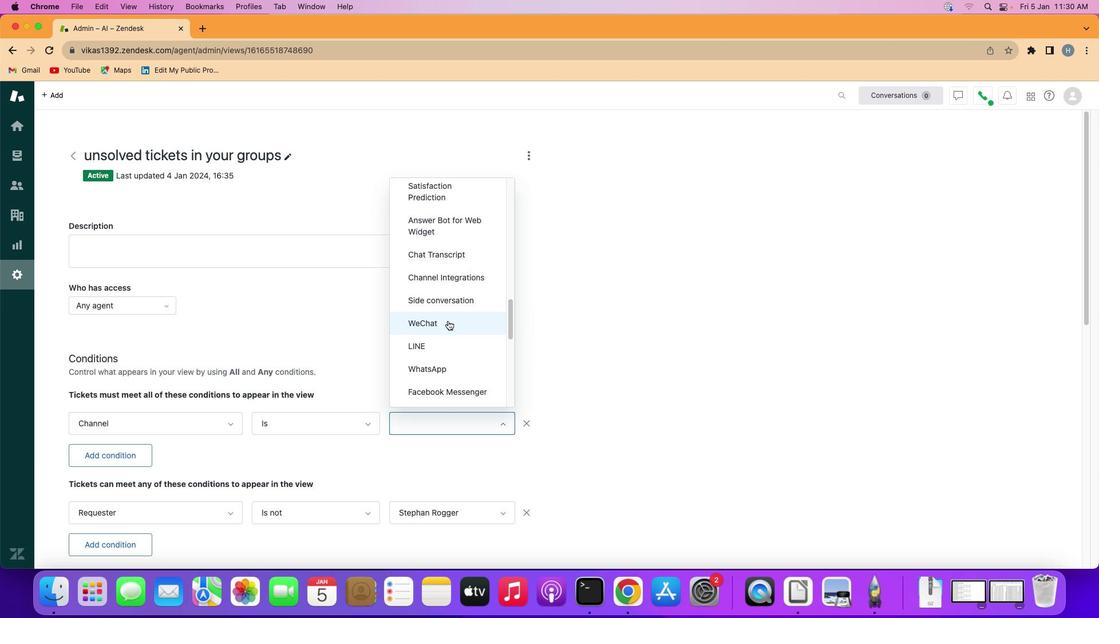 
Action: Mouse scrolled (449, 321) with delta (0, 1)
Screenshot: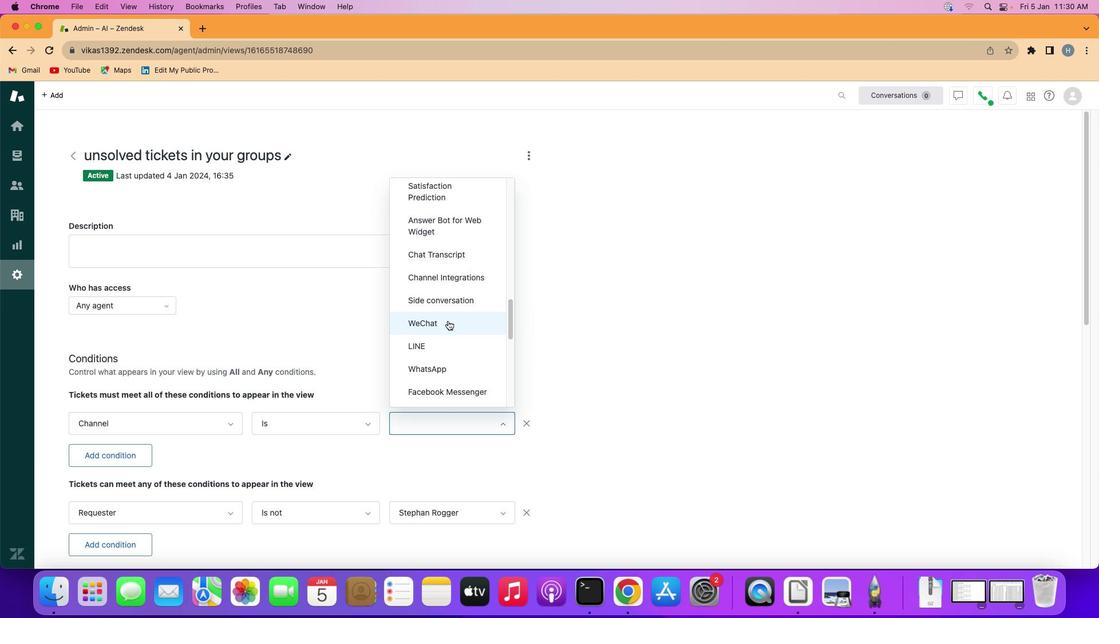
Action: Mouse scrolled (449, 321) with delta (0, 0)
Screenshot: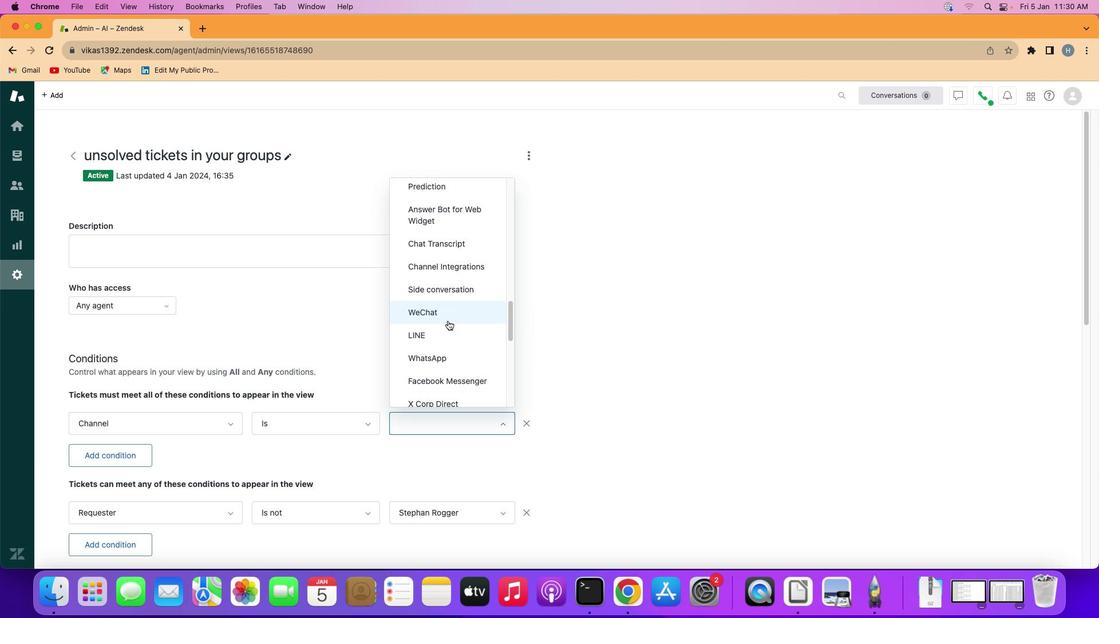 
Action: Mouse scrolled (449, 321) with delta (0, 0)
Screenshot: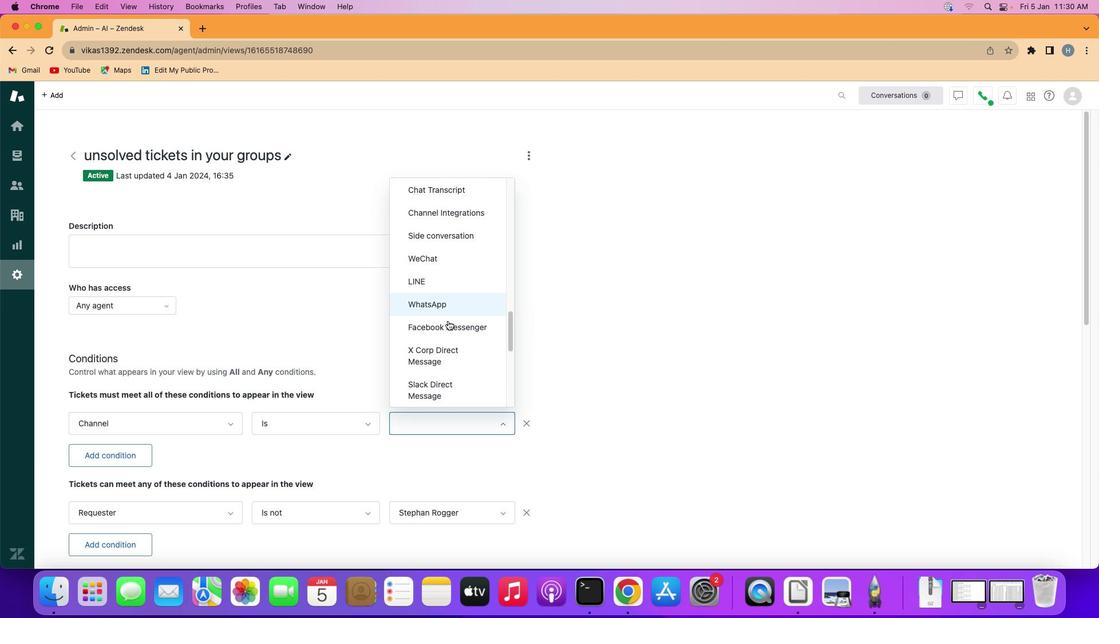 
Action: Mouse moved to (449, 321)
Screenshot: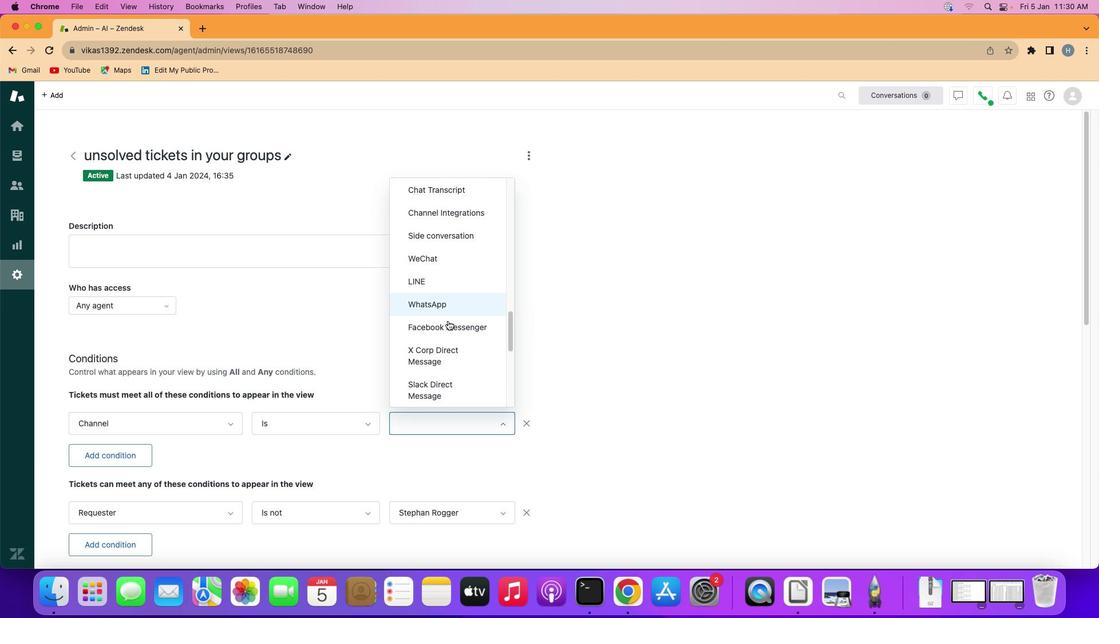 
Action: Mouse scrolled (449, 321) with delta (0, 0)
Screenshot: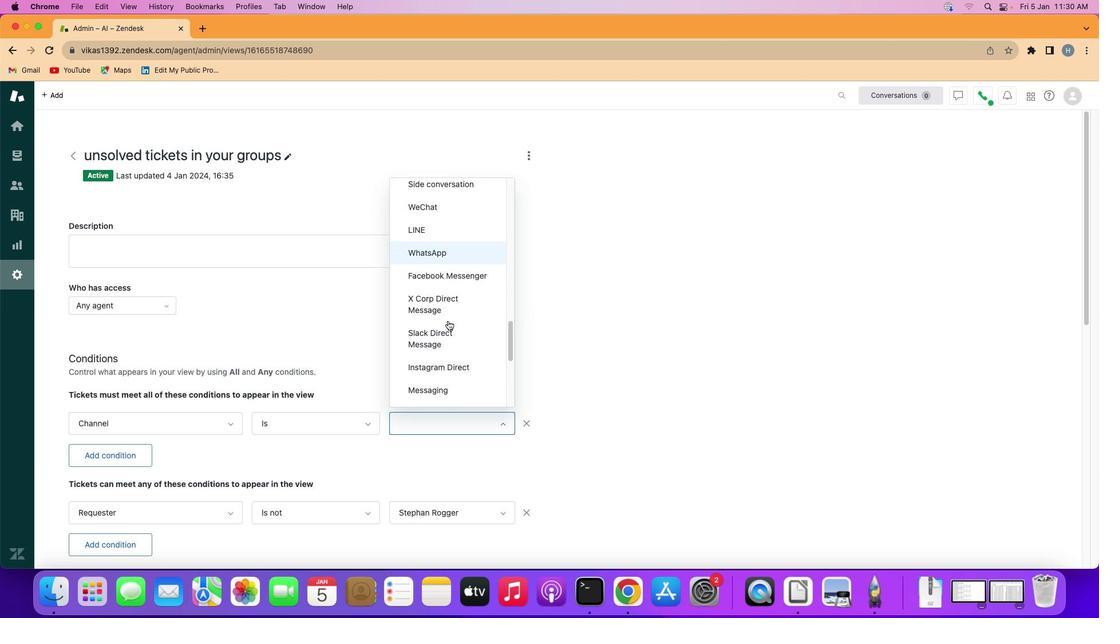 
Action: Mouse moved to (450, 328)
Screenshot: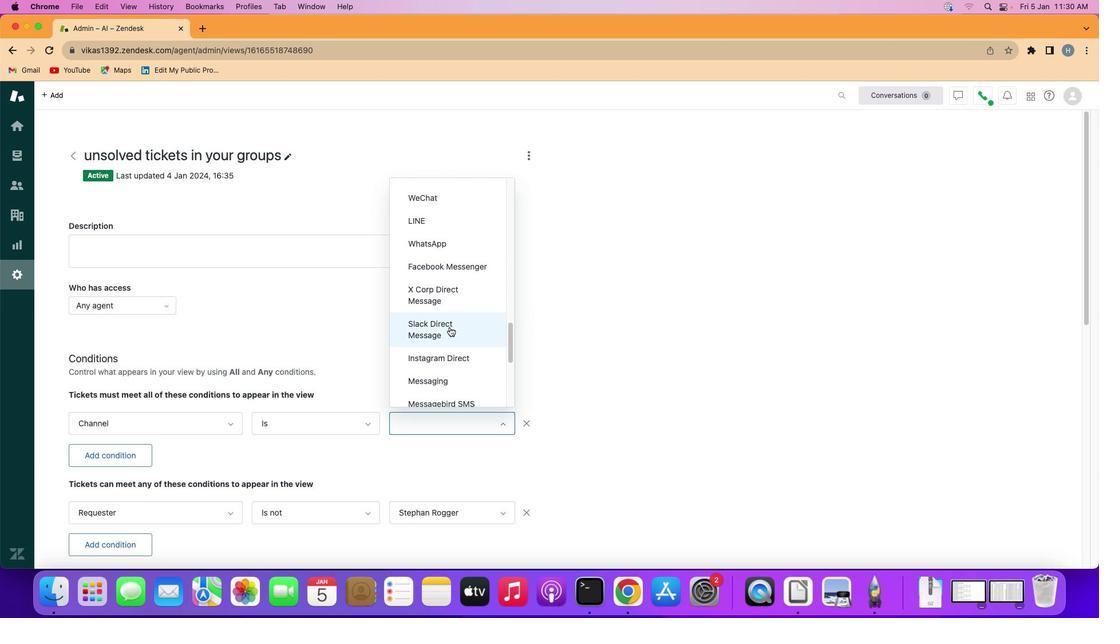 
Action: Mouse pressed left at (450, 328)
Screenshot: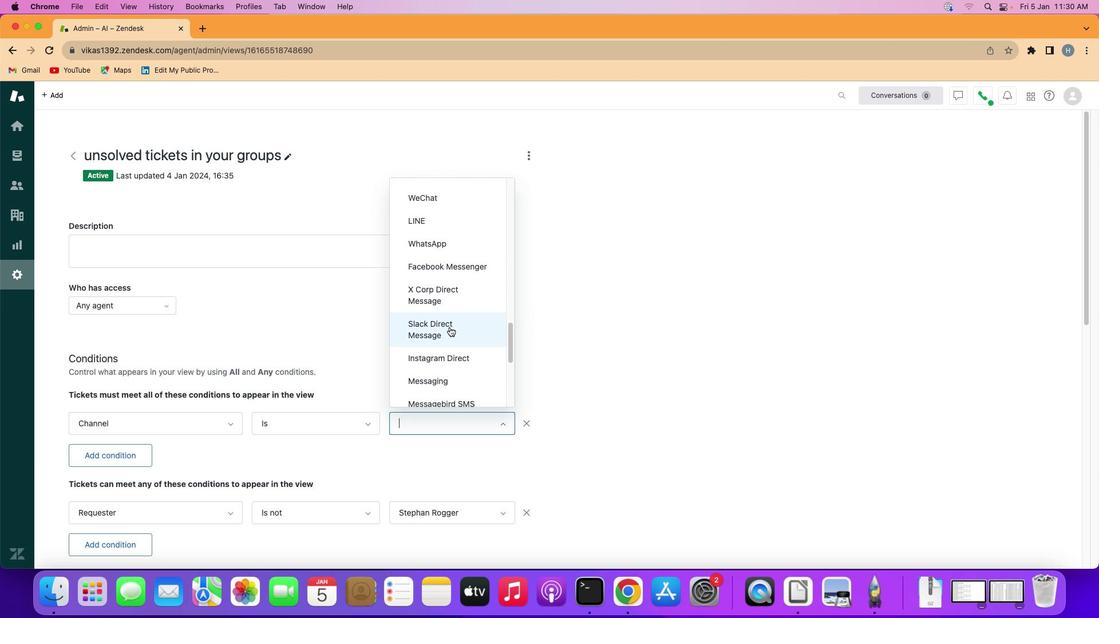 
Action: Mouse moved to (447, 335)
Screenshot: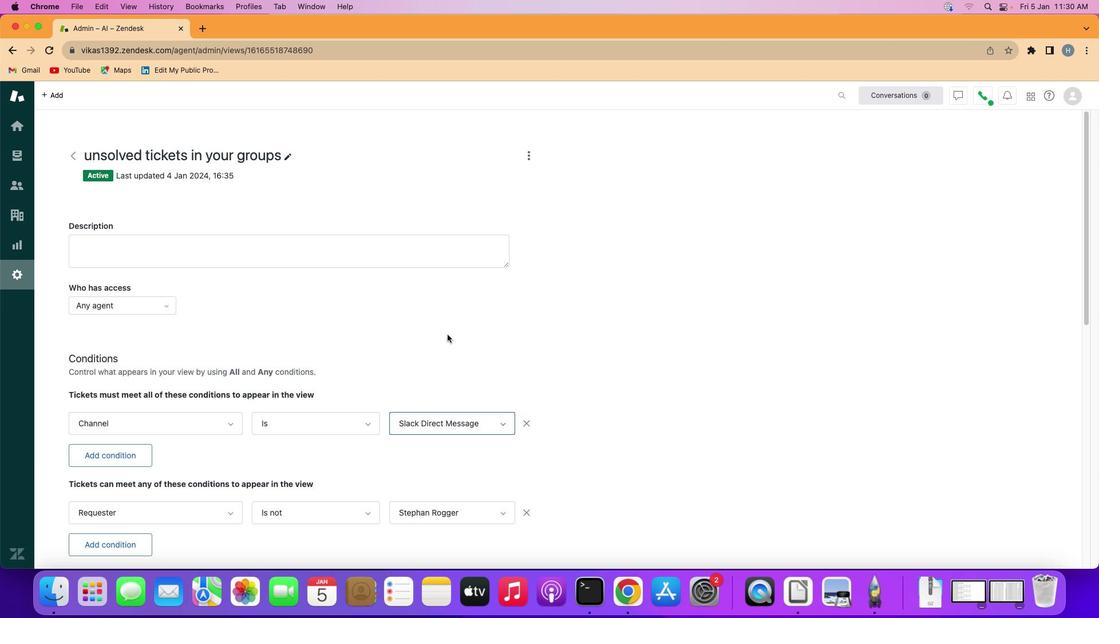
